 Task: Search one way flight ticket for 3 adults, 3 children in business from Nashville: Nashville International Airport (berry Field) to New Bern: Coastal Carolina Regional Airport (was Craven County Regional) on 8-4-2023. Choice of flights is Royal air maroc. Number of bags: 1 carry on bag and 3 checked bags. Price is upto 79000. Outbound departure time preference is 13:30.
Action: Mouse moved to (278, 384)
Screenshot: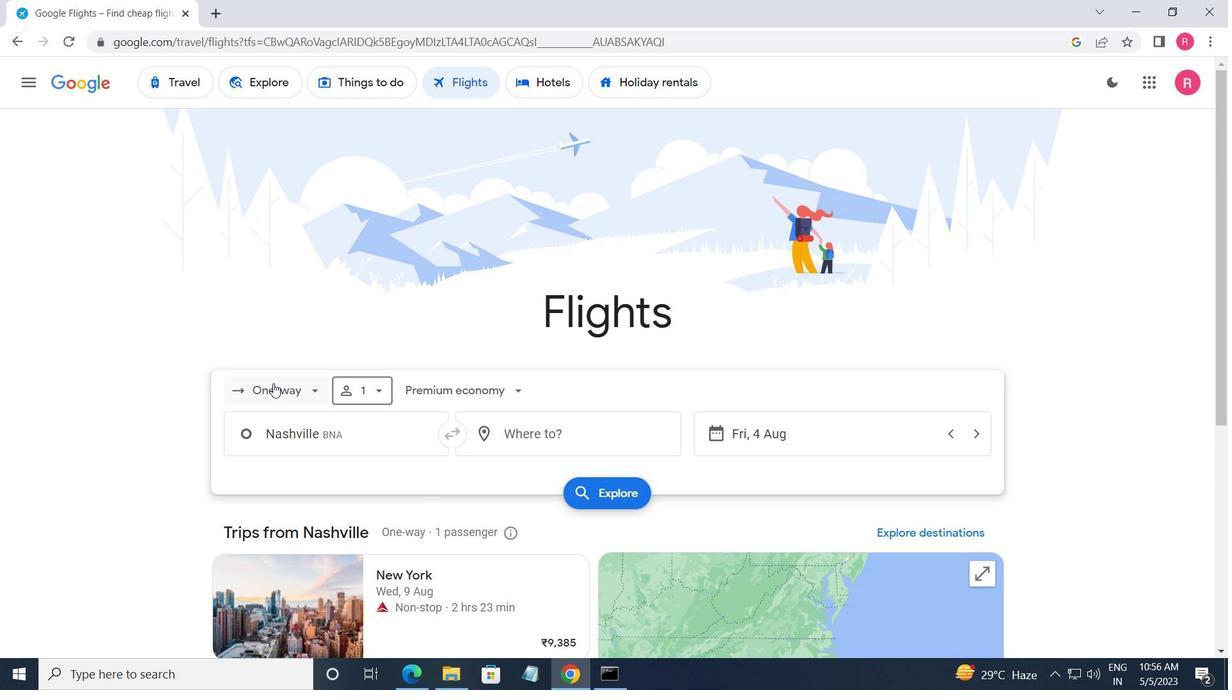 
Action: Mouse pressed left at (278, 384)
Screenshot: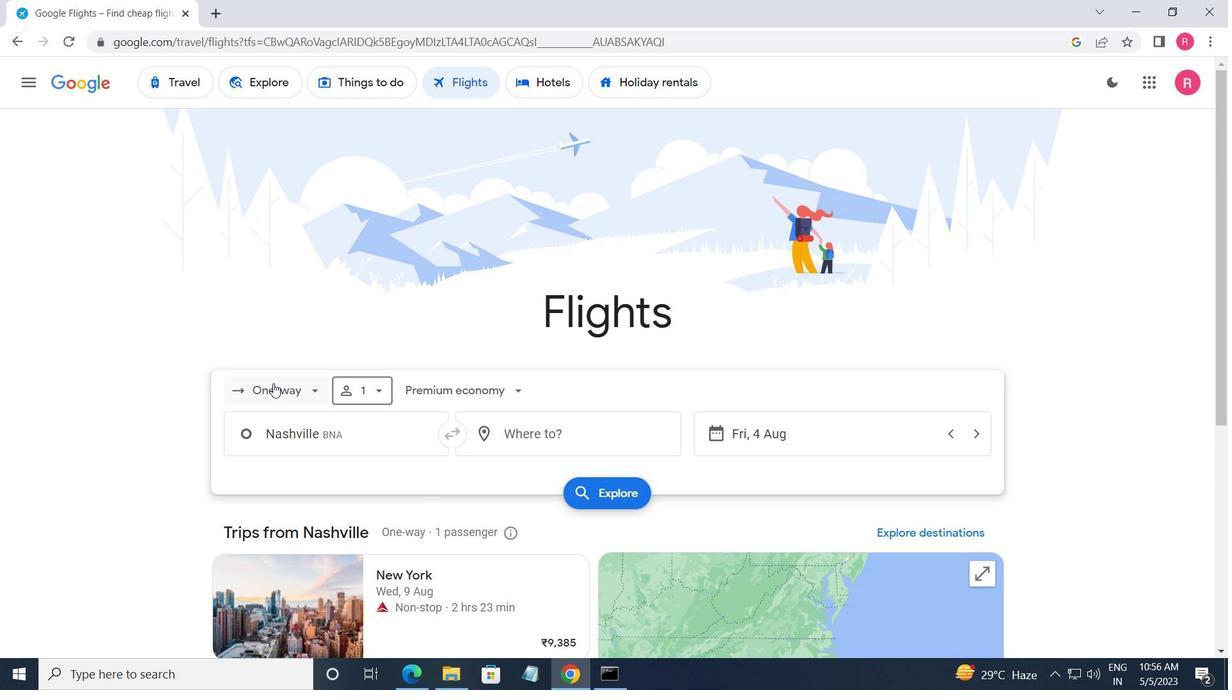
Action: Mouse moved to (328, 459)
Screenshot: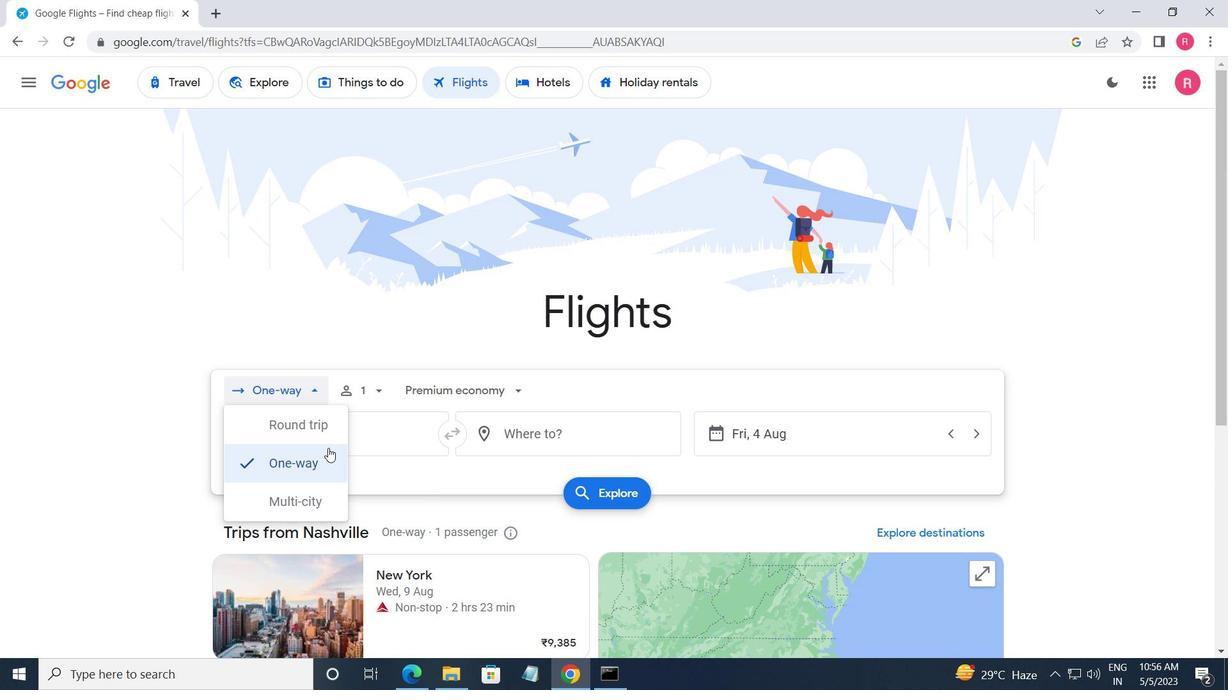 
Action: Mouse pressed left at (328, 459)
Screenshot: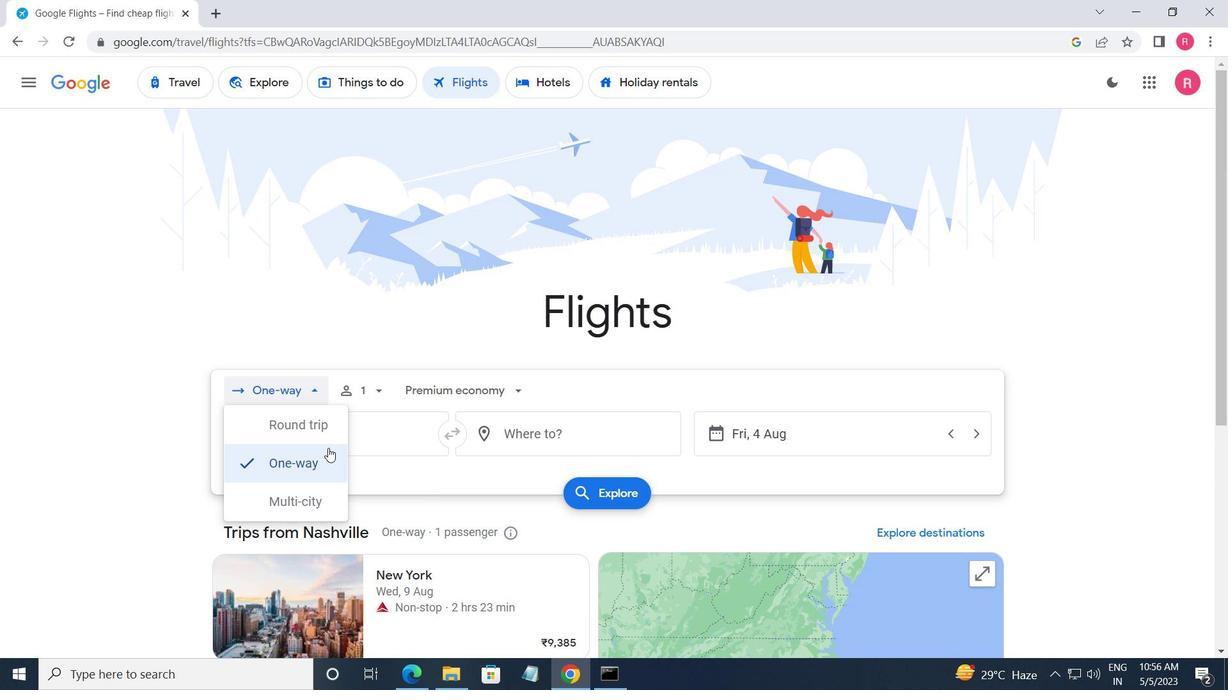 
Action: Mouse moved to (366, 401)
Screenshot: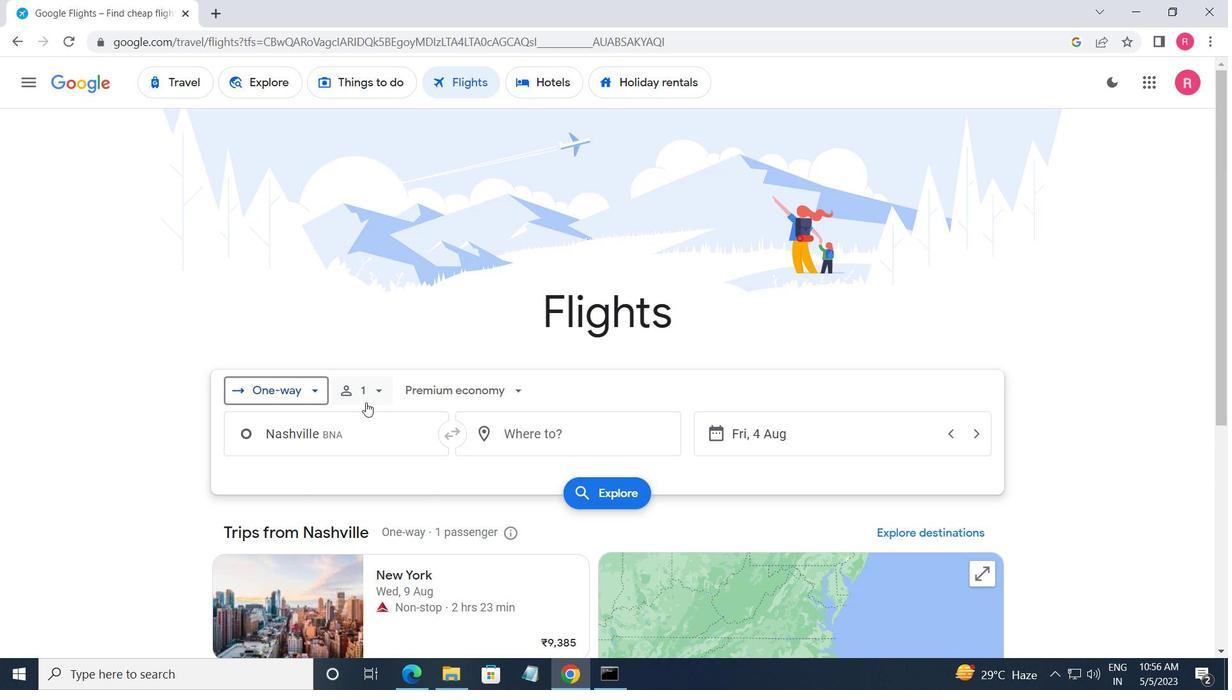 
Action: Mouse pressed left at (366, 401)
Screenshot: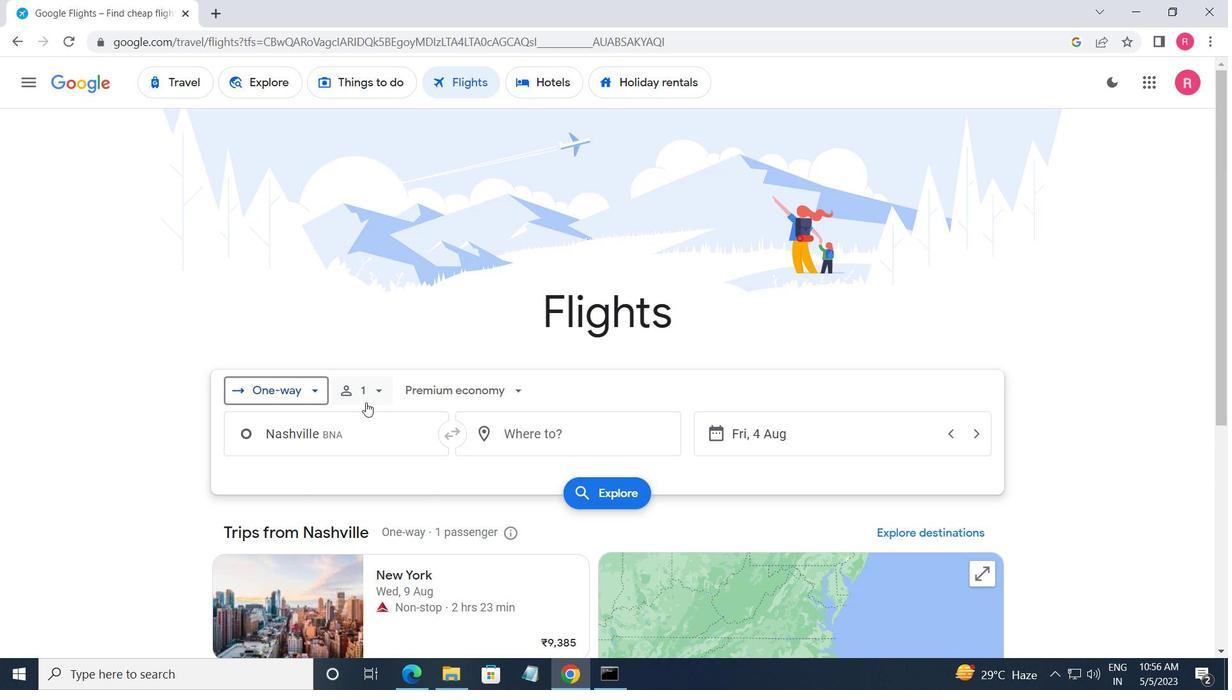 
Action: Mouse moved to (508, 435)
Screenshot: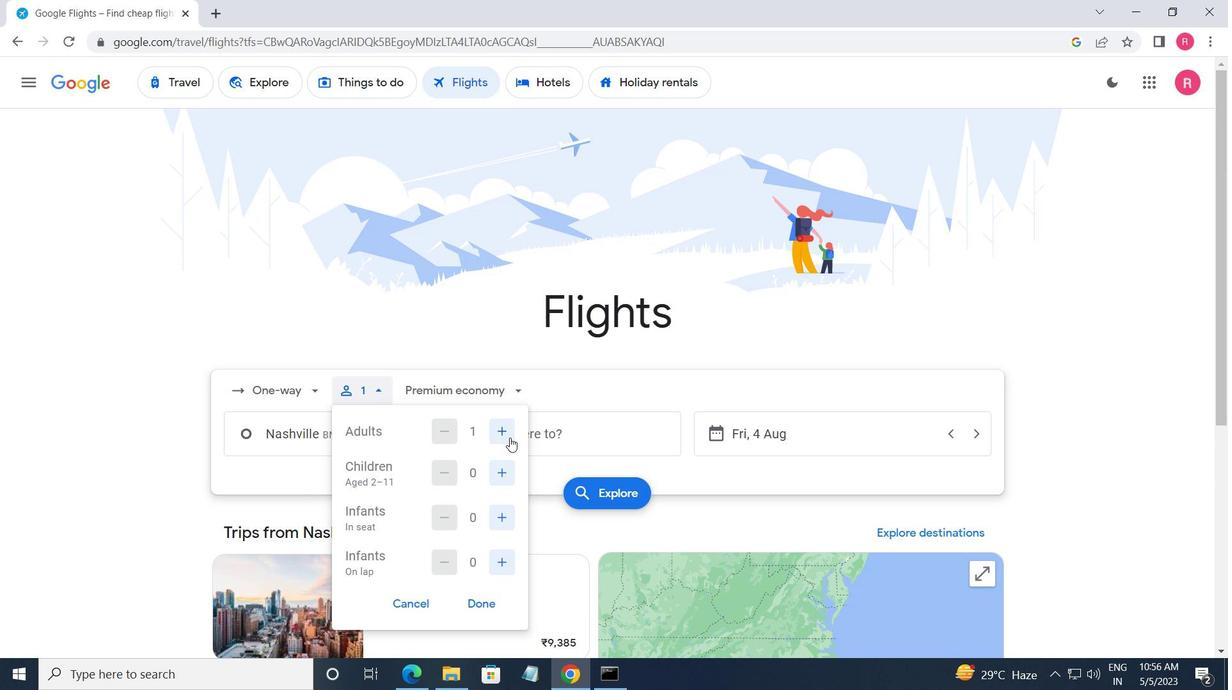 
Action: Mouse pressed left at (508, 435)
Screenshot: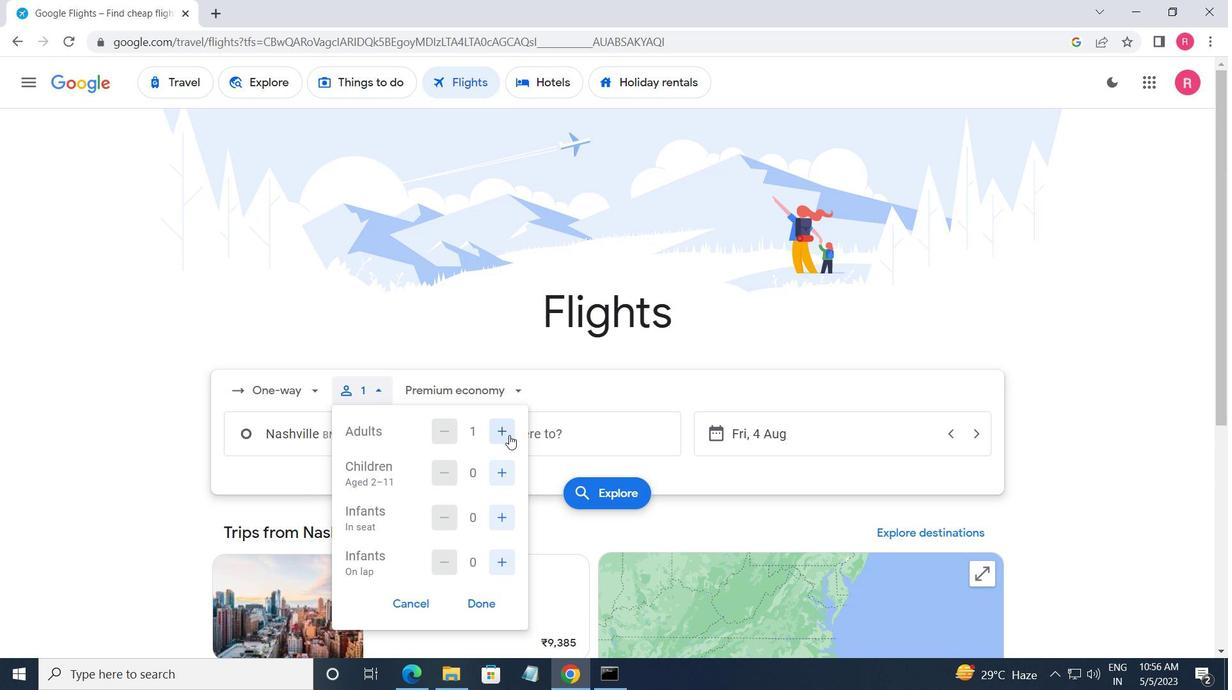 
Action: Mouse pressed left at (508, 435)
Screenshot: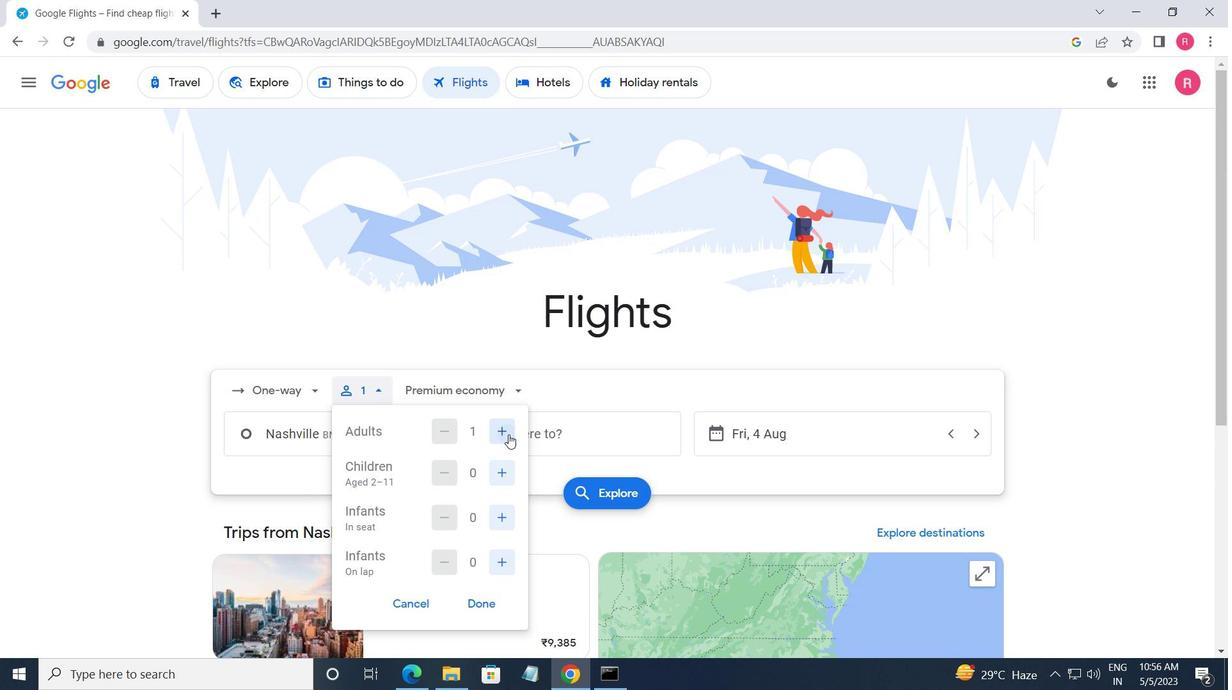 
Action: Mouse moved to (500, 465)
Screenshot: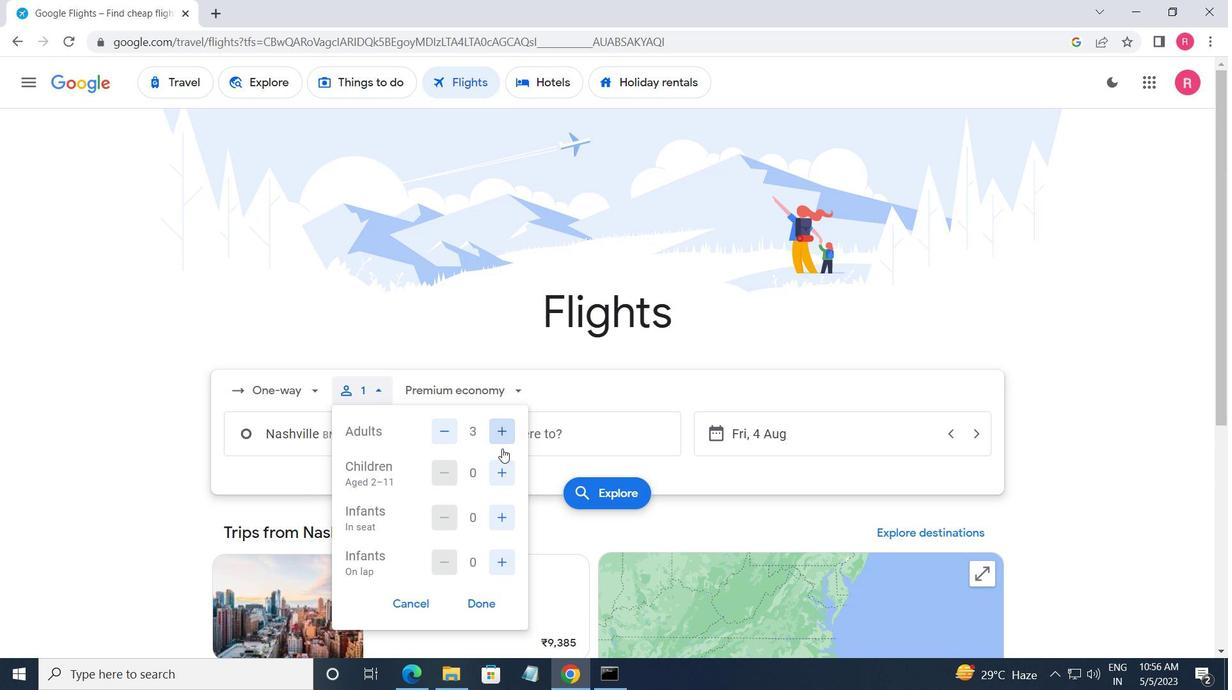 
Action: Mouse pressed left at (500, 465)
Screenshot: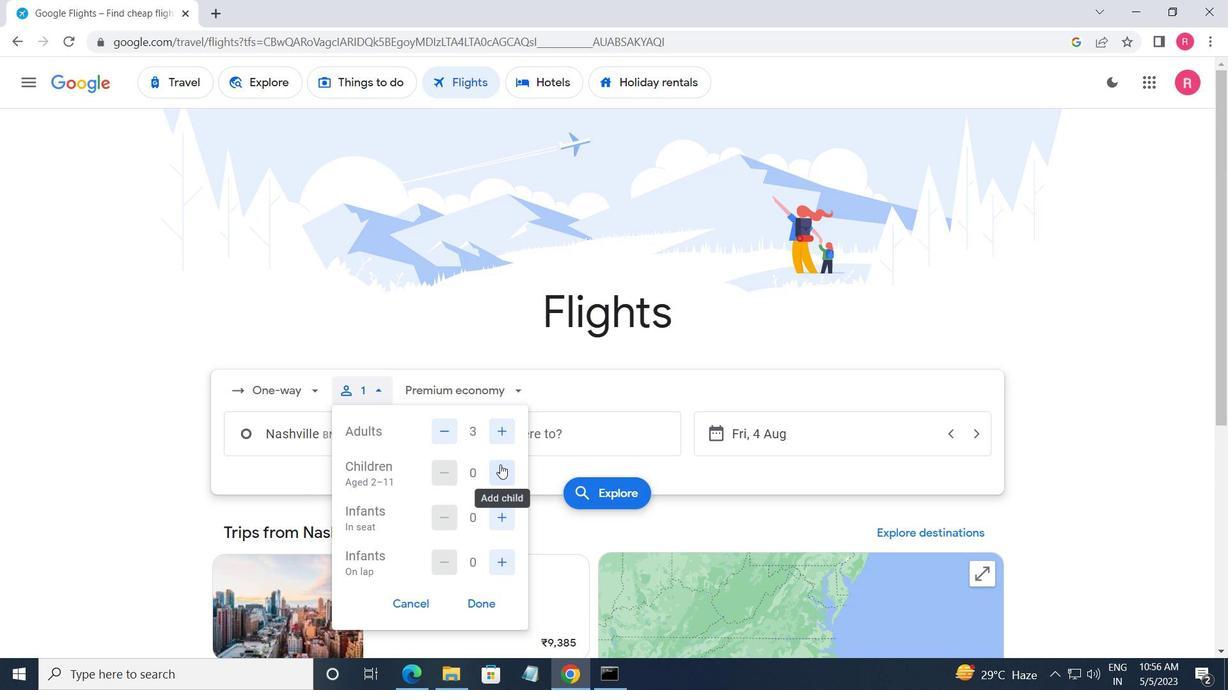 
Action: Mouse pressed left at (500, 465)
Screenshot: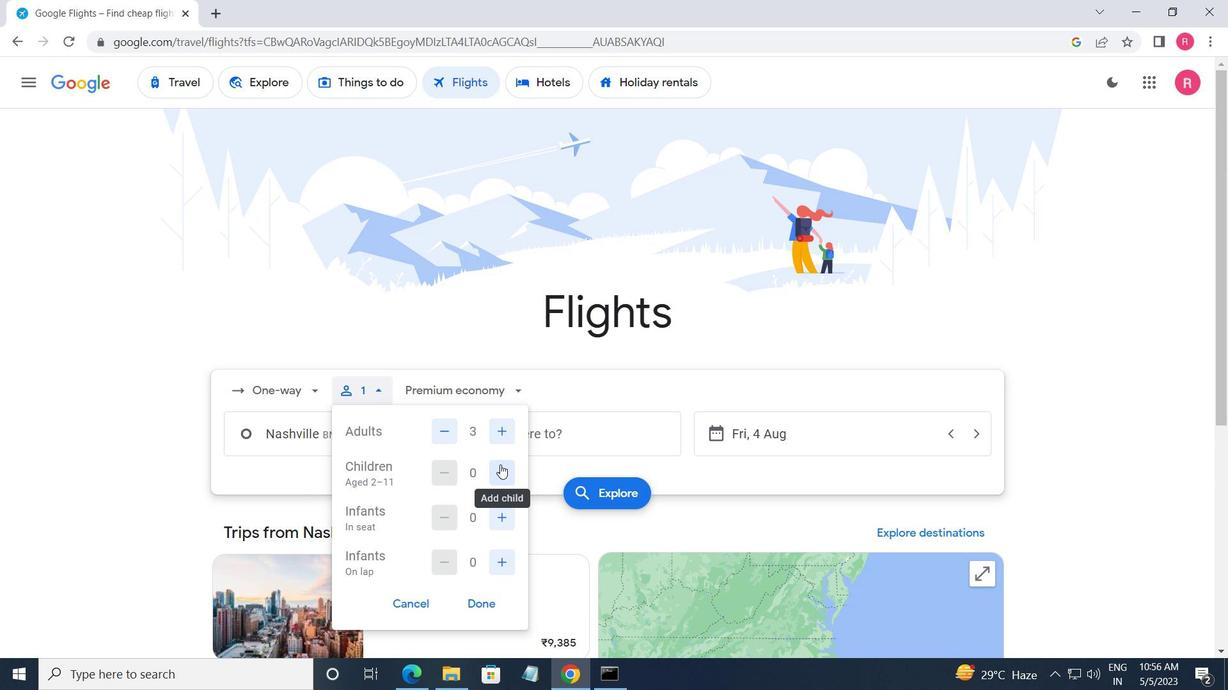 
Action: Mouse pressed left at (500, 465)
Screenshot: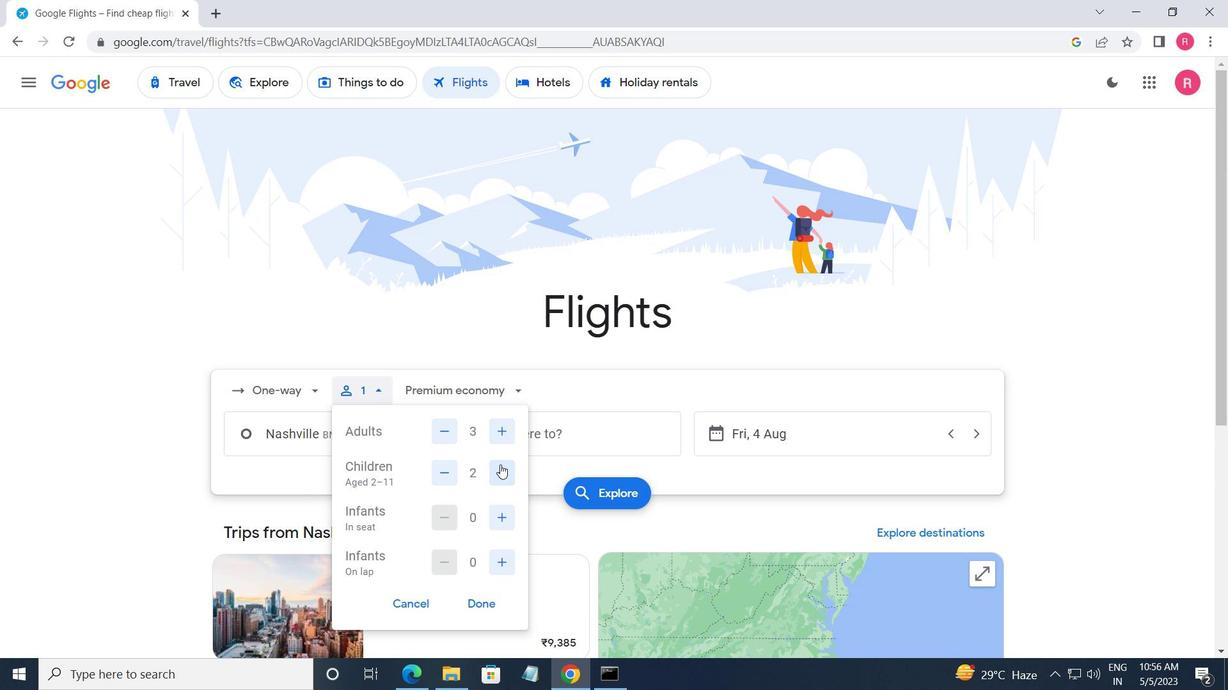 
Action: Mouse moved to (471, 388)
Screenshot: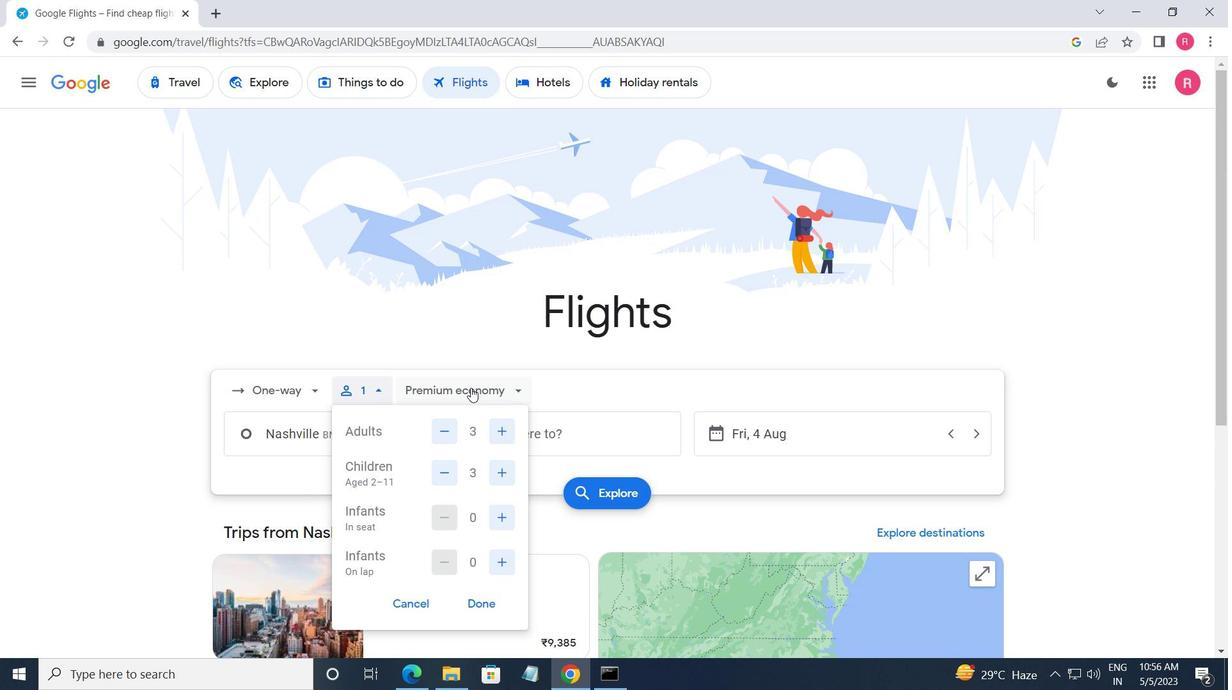 
Action: Mouse pressed left at (471, 388)
Screenshot: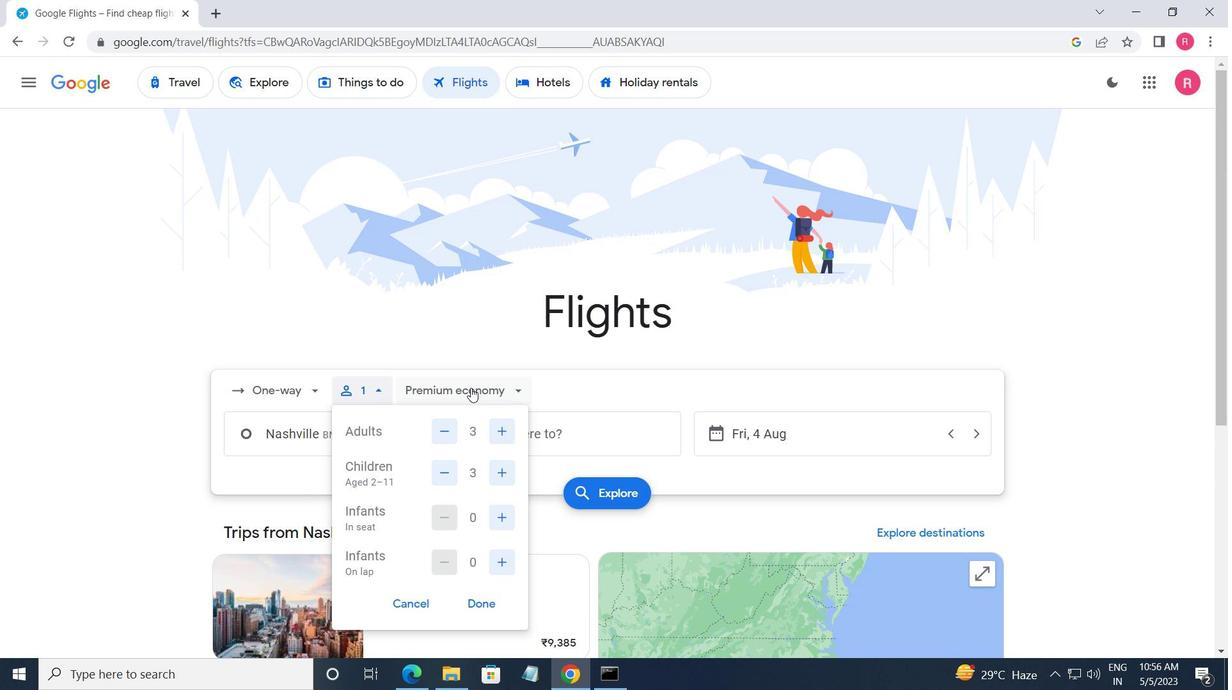 
Action: Mouse moved to (500, 505)
Screenshot: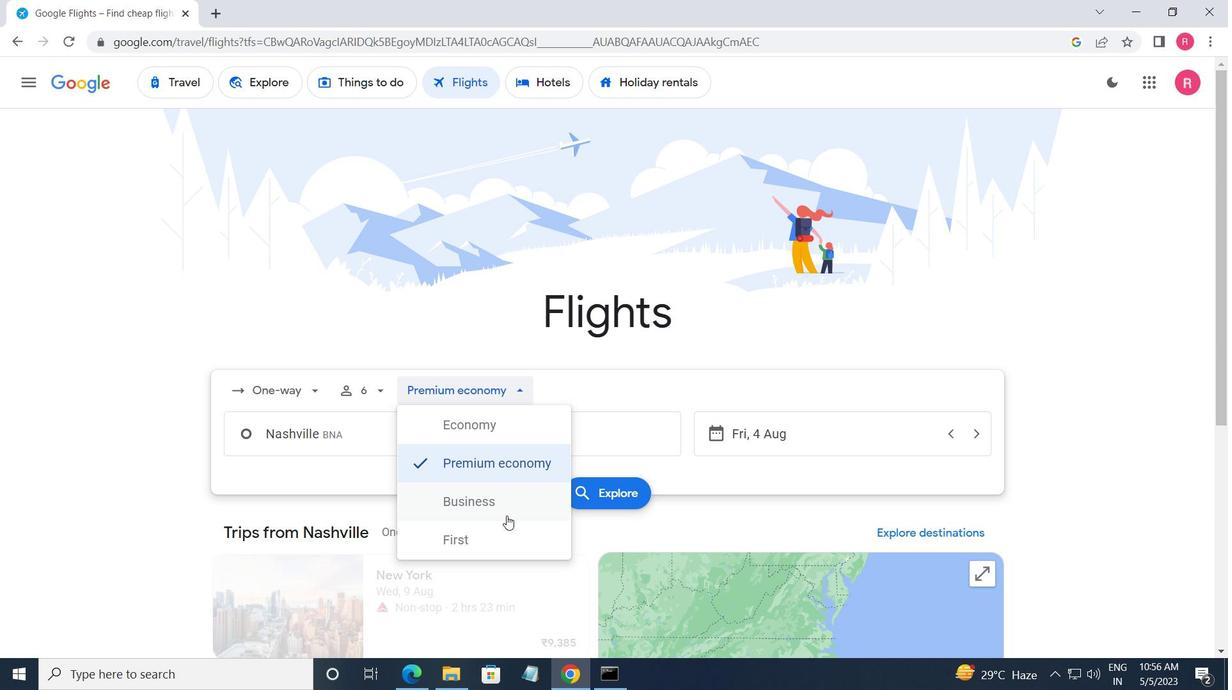 
Action: Mouse pressed left at (500, 505)
Screenshot: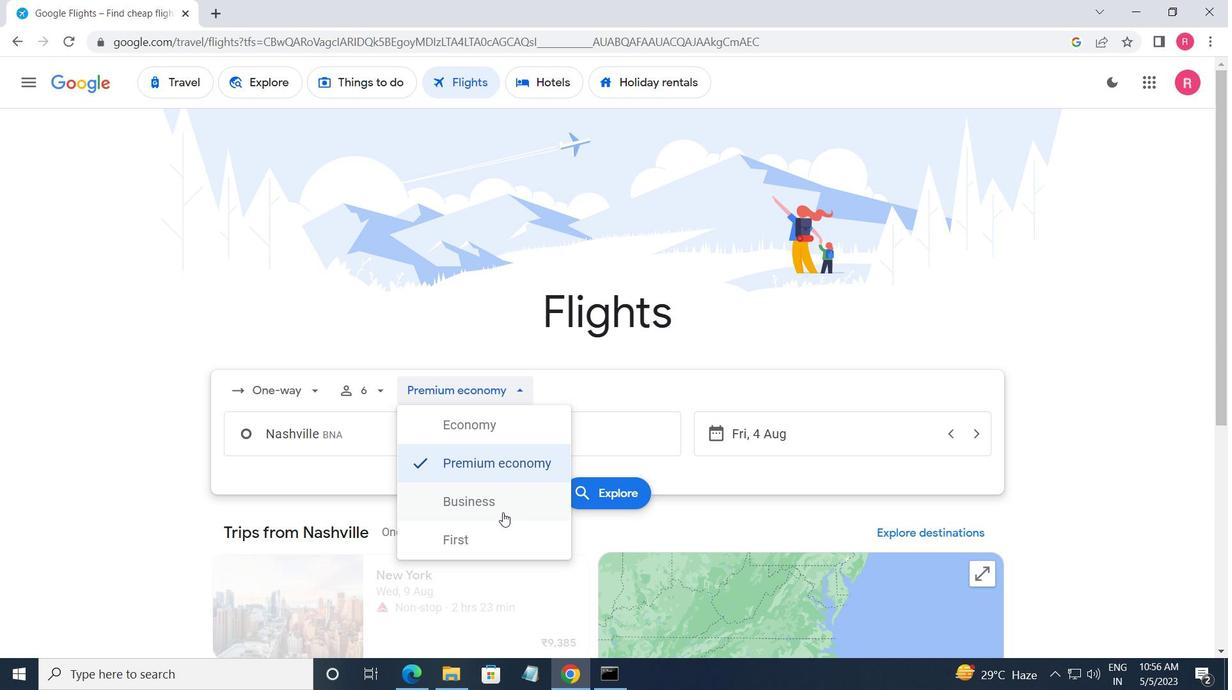 
Action: Mouse moved to (368, 427)
Screenshot: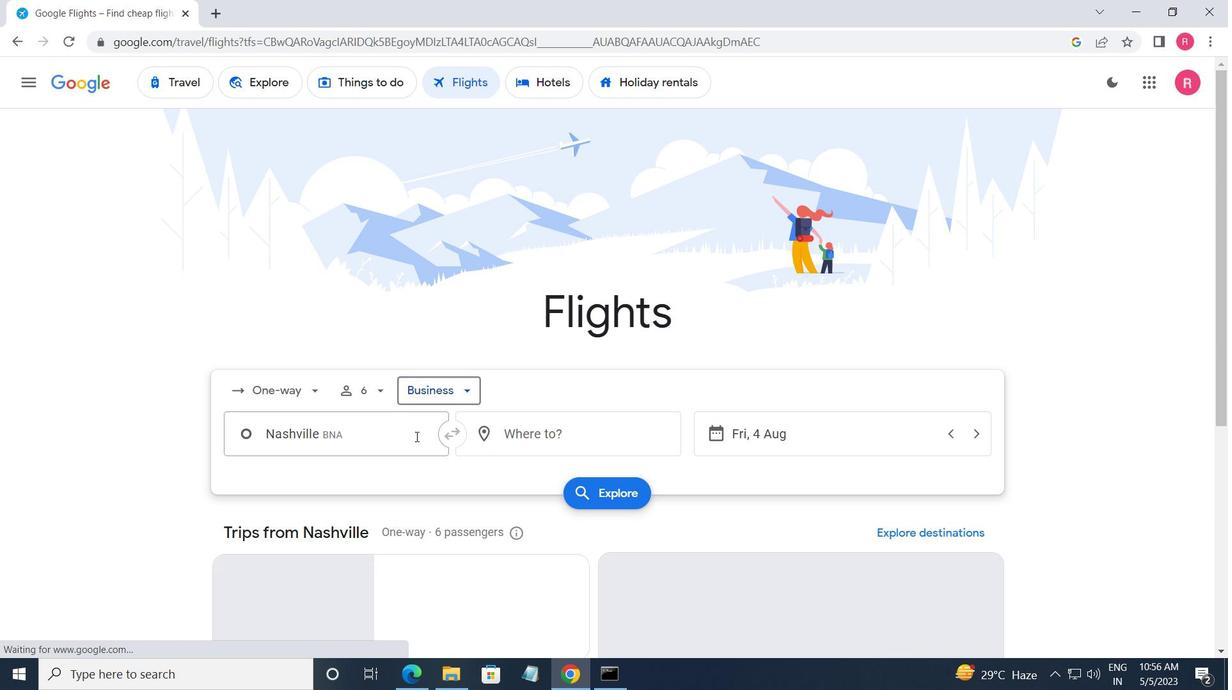 
Action: Mouse pressed left at (368, 427)
Screenshot: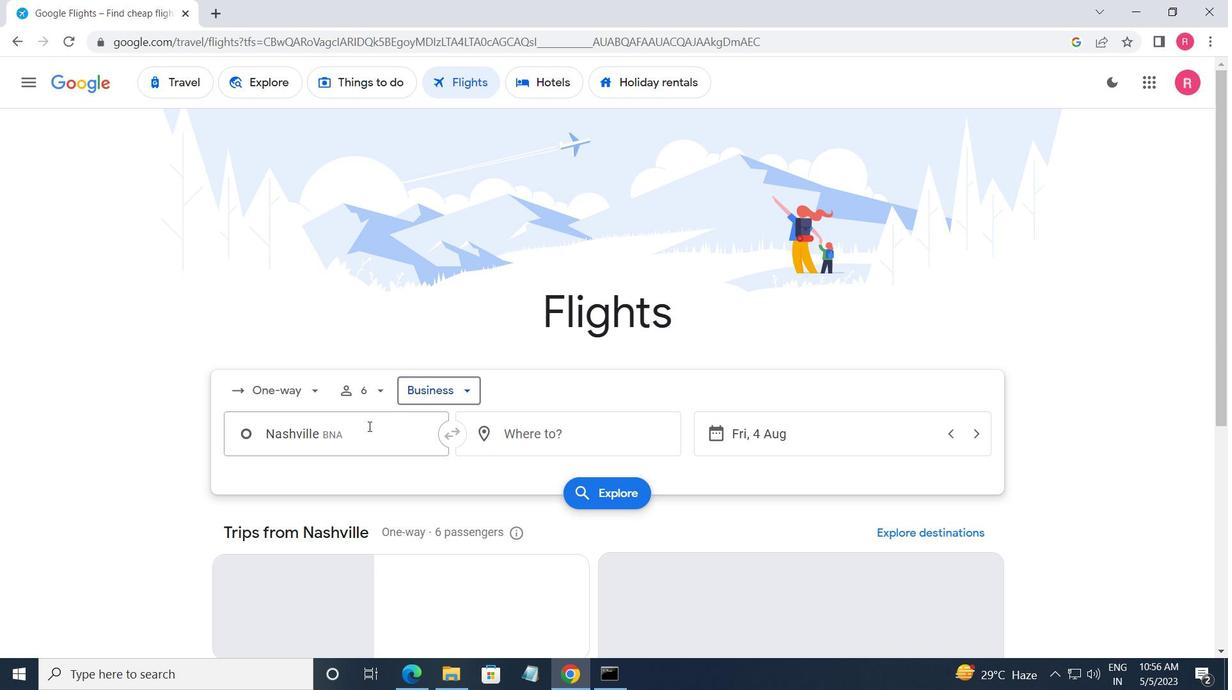 
Action: Mouse moved to (422, 525)
Screenshot: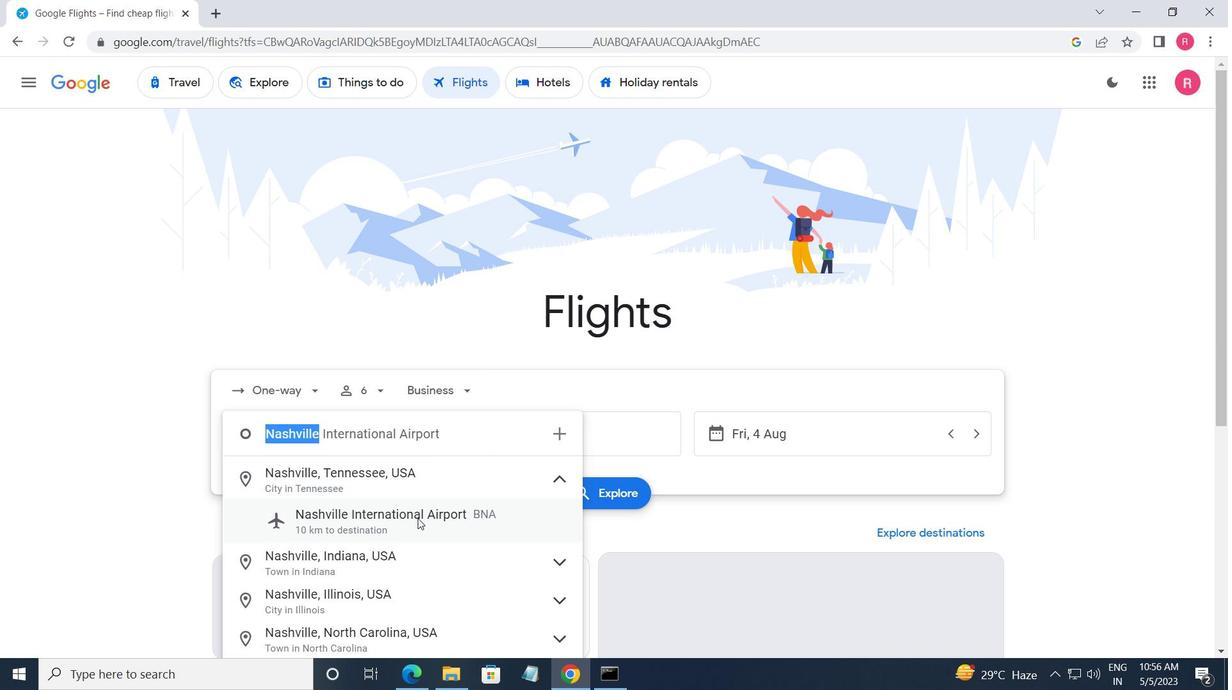 
Action: Mouse pressed left at (422, 525)
Screenshot: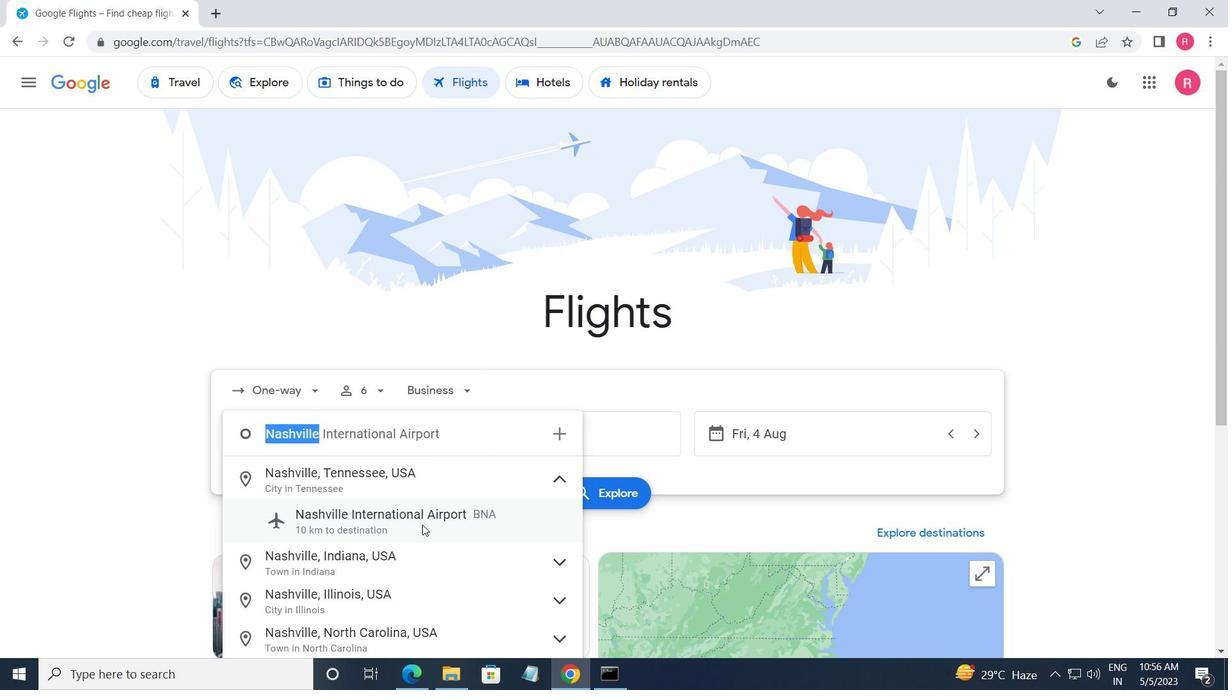 
Action: Mouse moved to (566, 448)
Screenshot: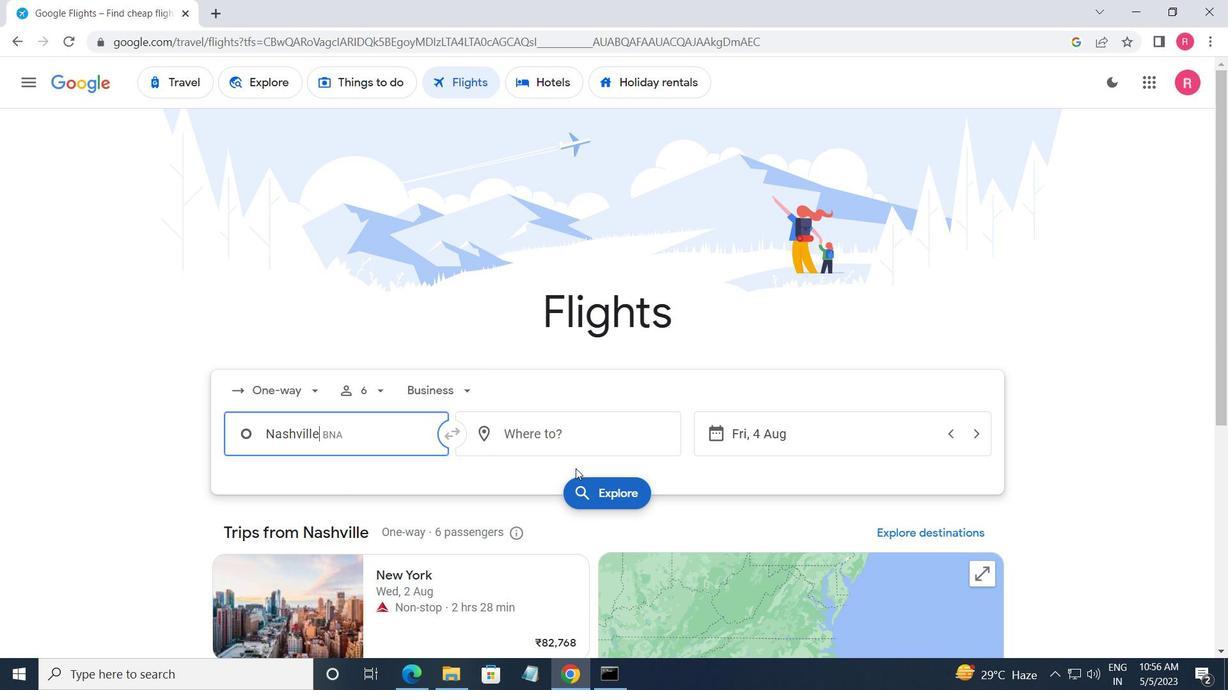 
Action: Mouse pressed left at (566, 448)
Screenshot: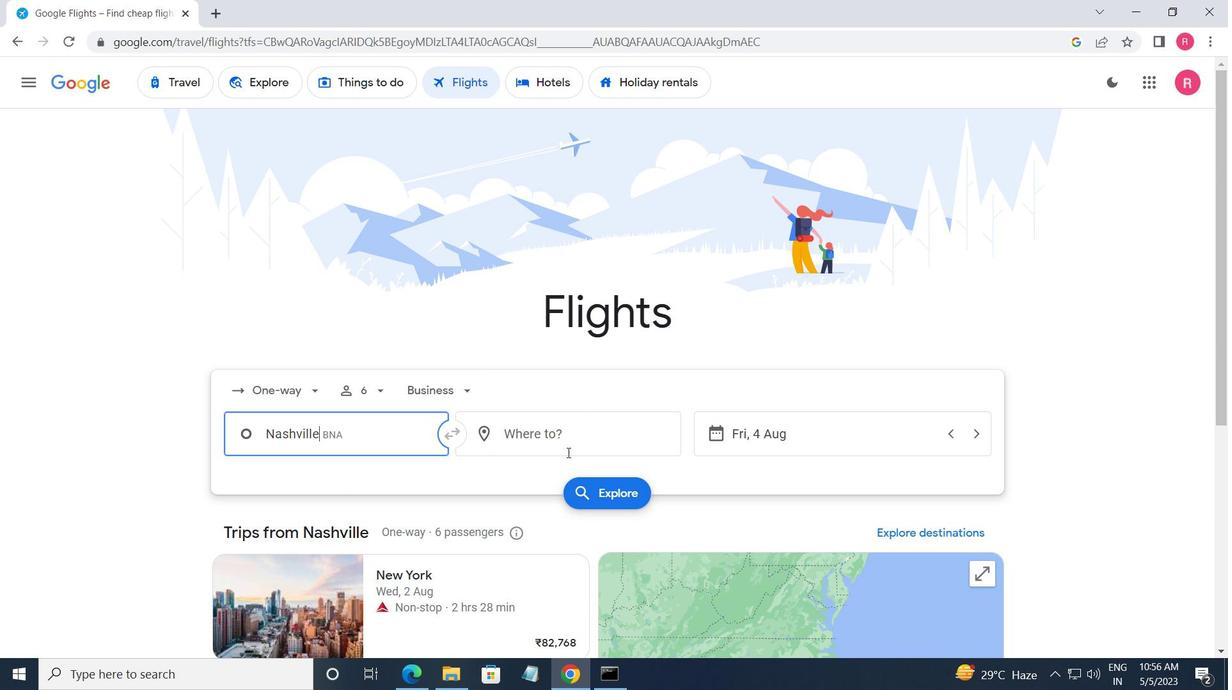 
Action: Mouse moved to (566, 594)
Screenshot: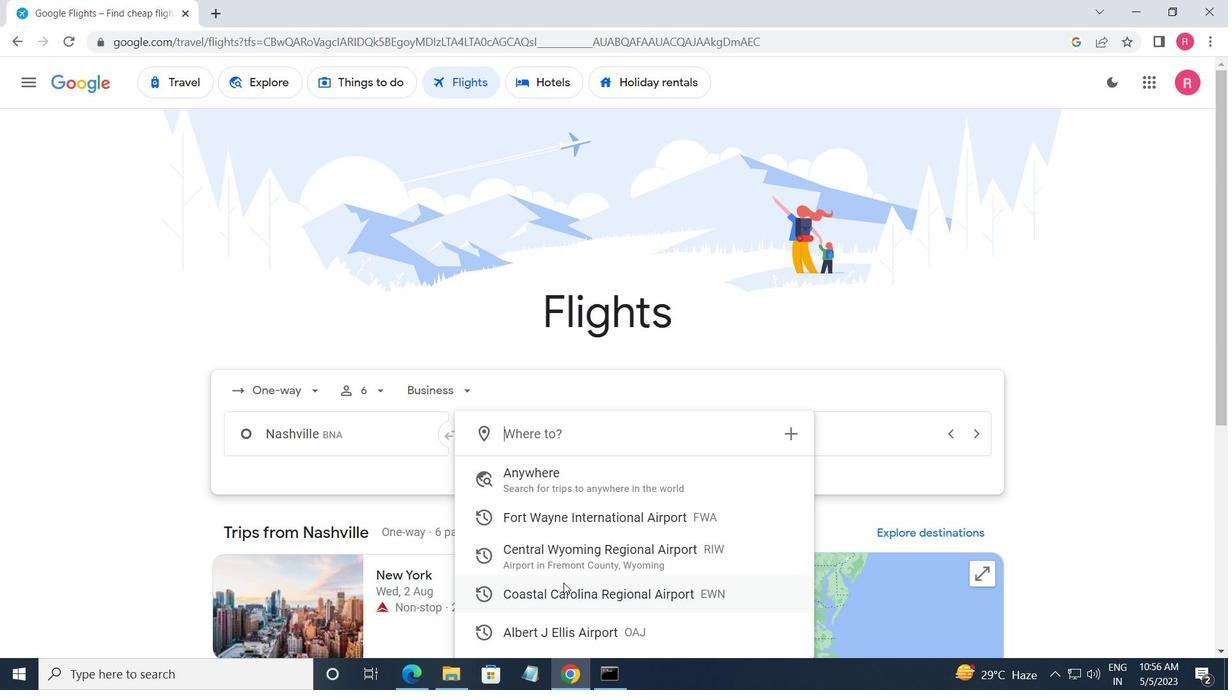 
Action: Mouse pressed left at (566, 594)
Screenshot: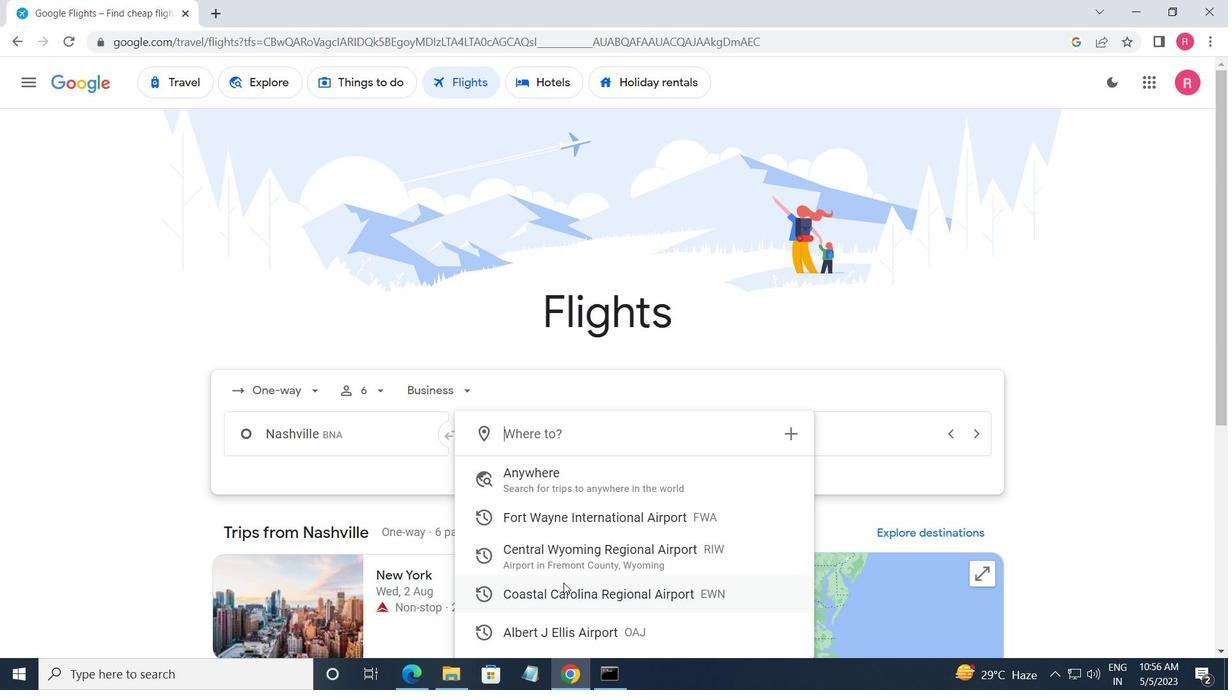 
Action: Mouse moved to (825, 438)
Screenshot: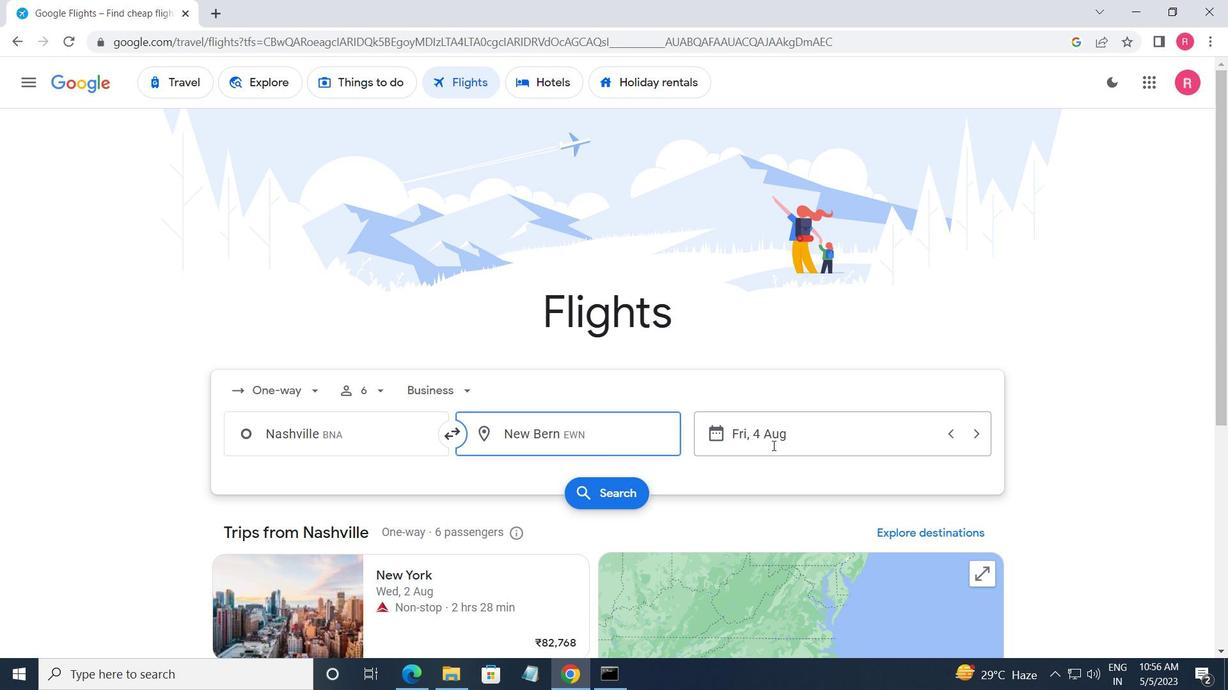 
Action: Mouse pressed left at (825, 438)
Screenshot: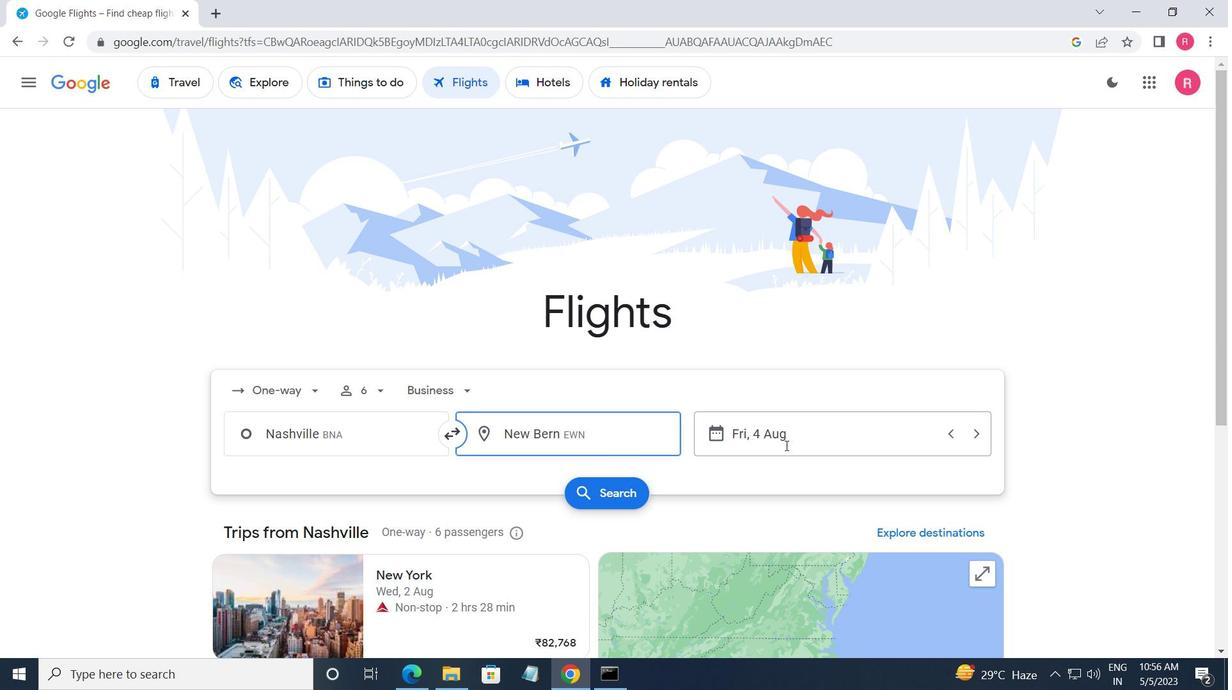 
Action: Mouse moved to (625, 381)
Screenshot: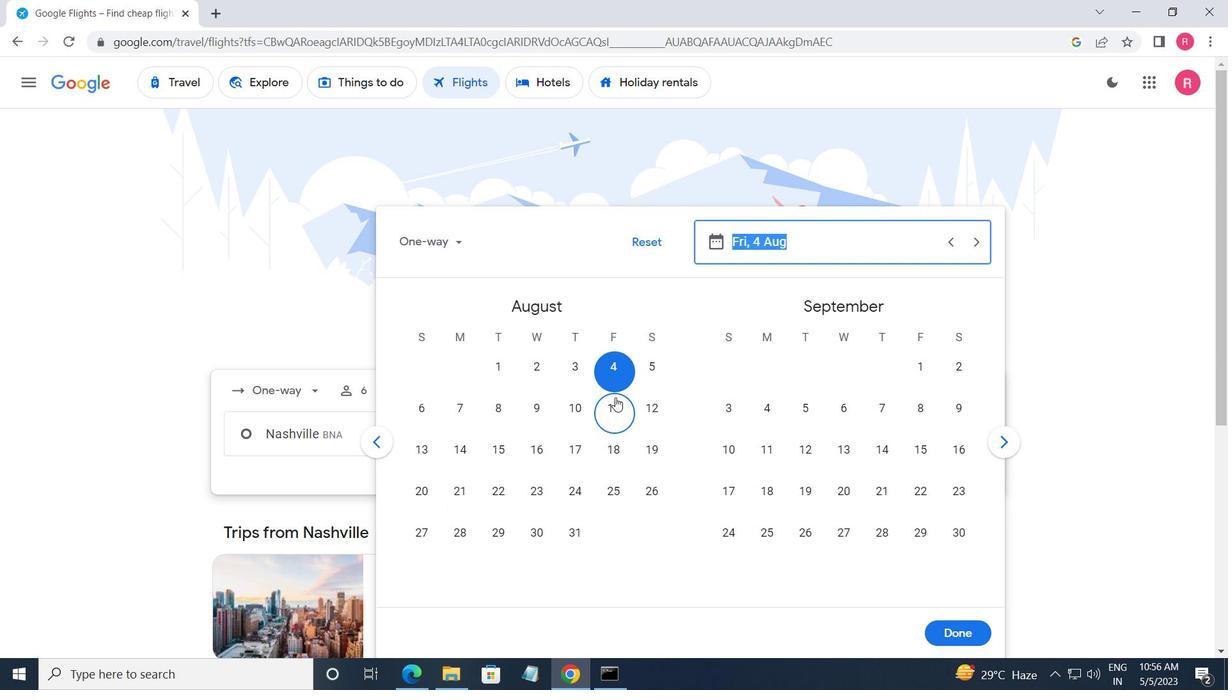 
Action: Mouse pressed left at (625, 381)
Screenshot: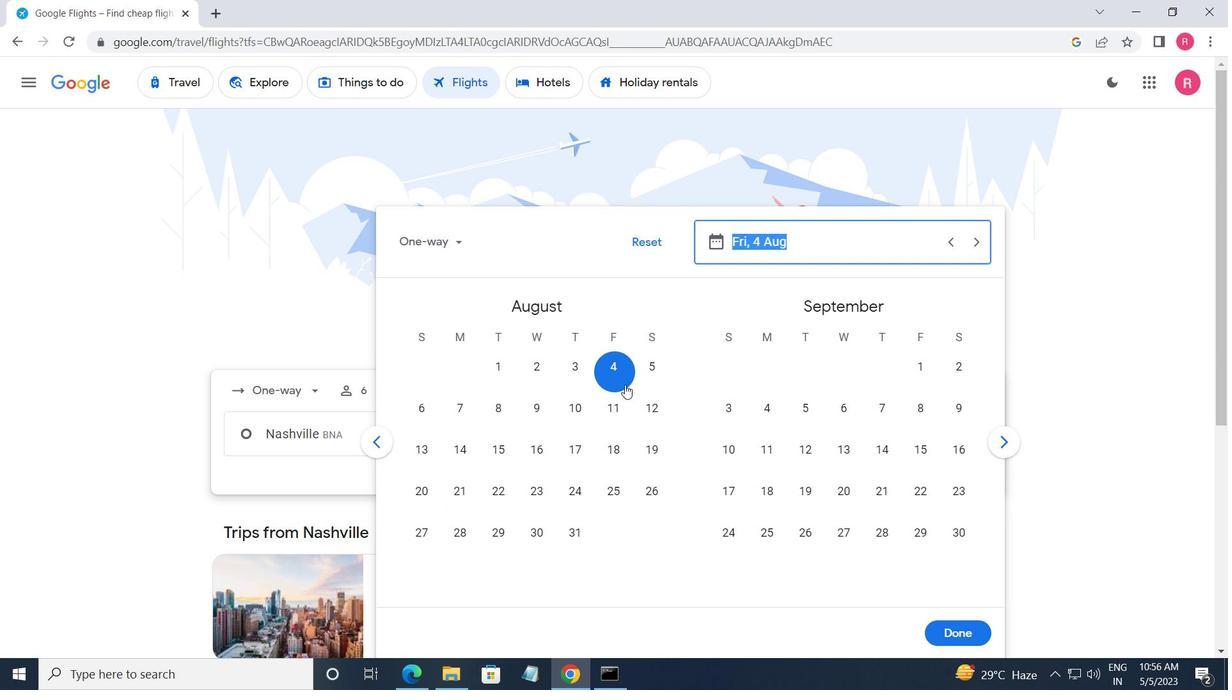 
Action: Mouse moved to (953, 641)
Screenshot: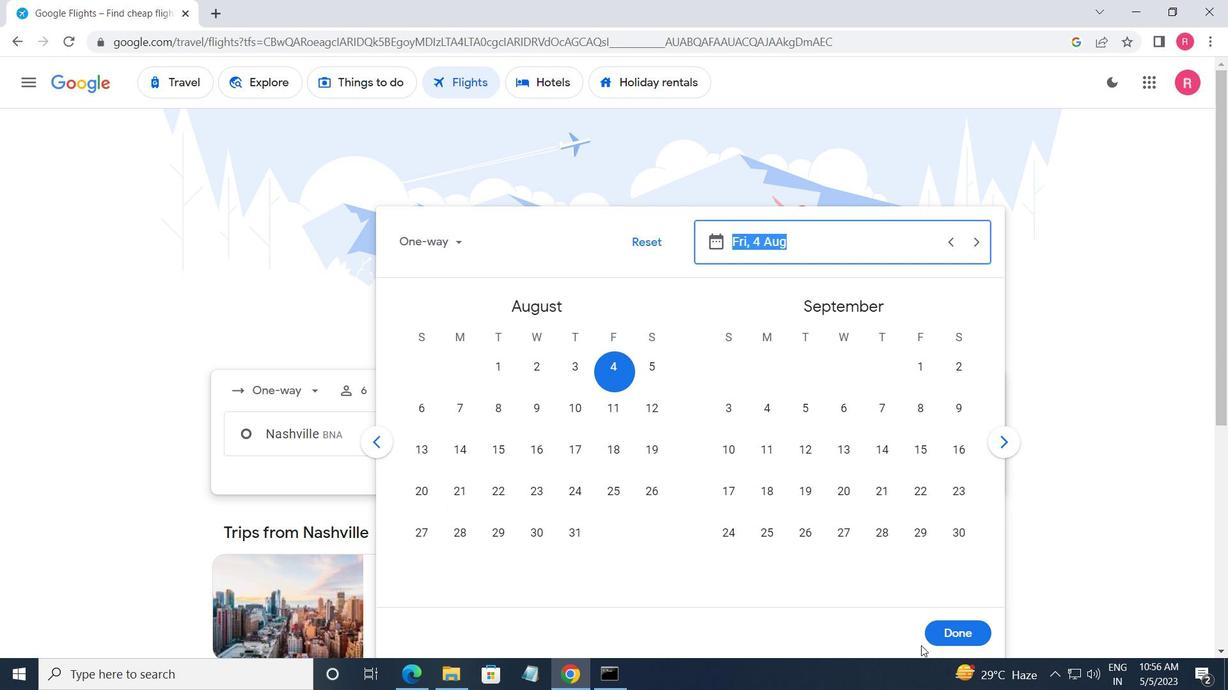 
Action: Mouse pressed left at (953, 641)
Screenshot: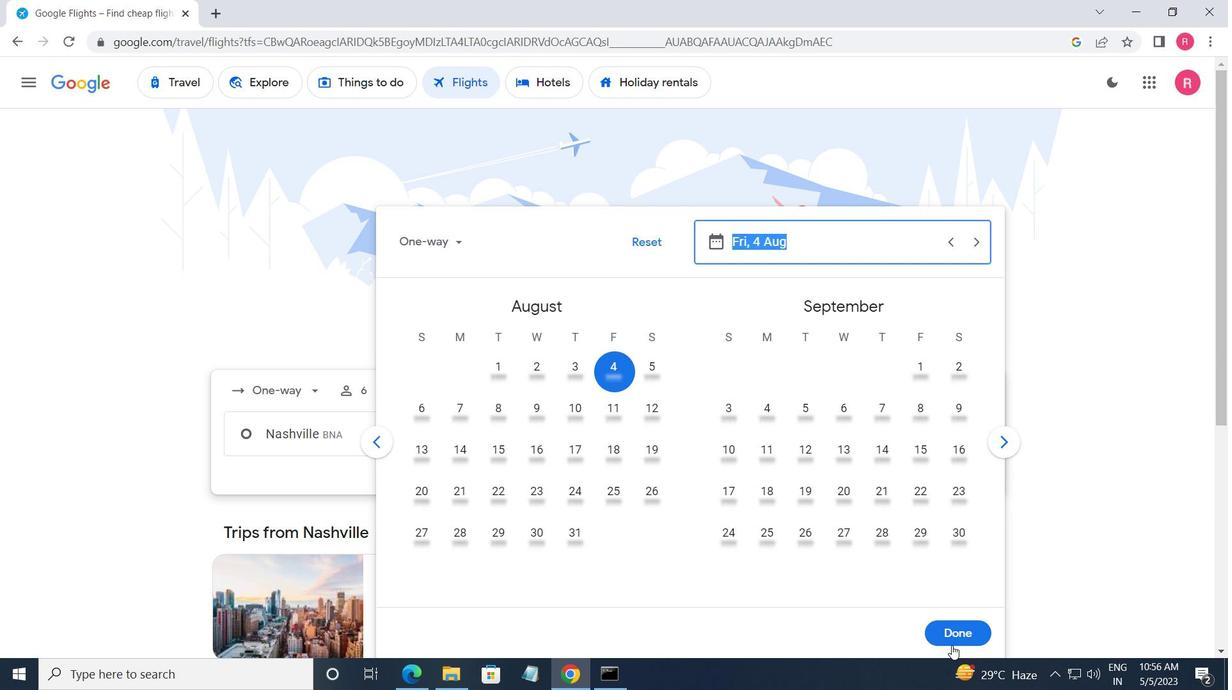 
Action: Mouse moved to (600, 498)
Screenshot: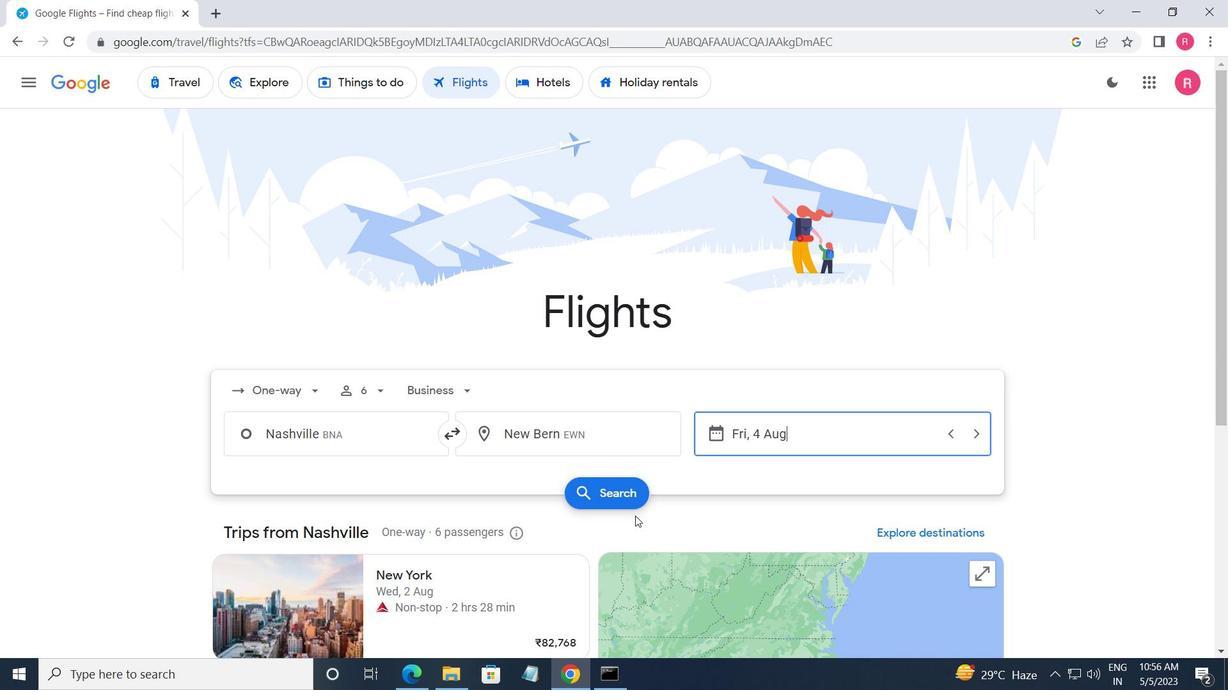 
Action: Mouse pressed left at (600, 498)
Screenshot: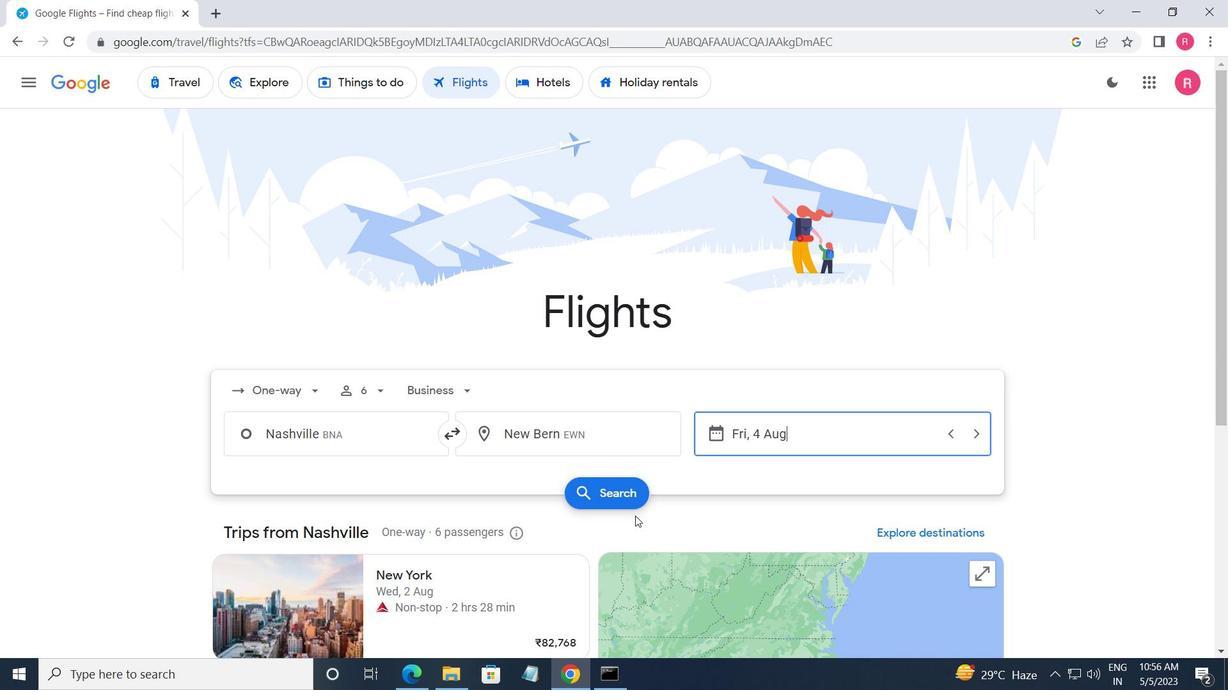 
Action: Mouse moved to (241, 231)
Screenshot: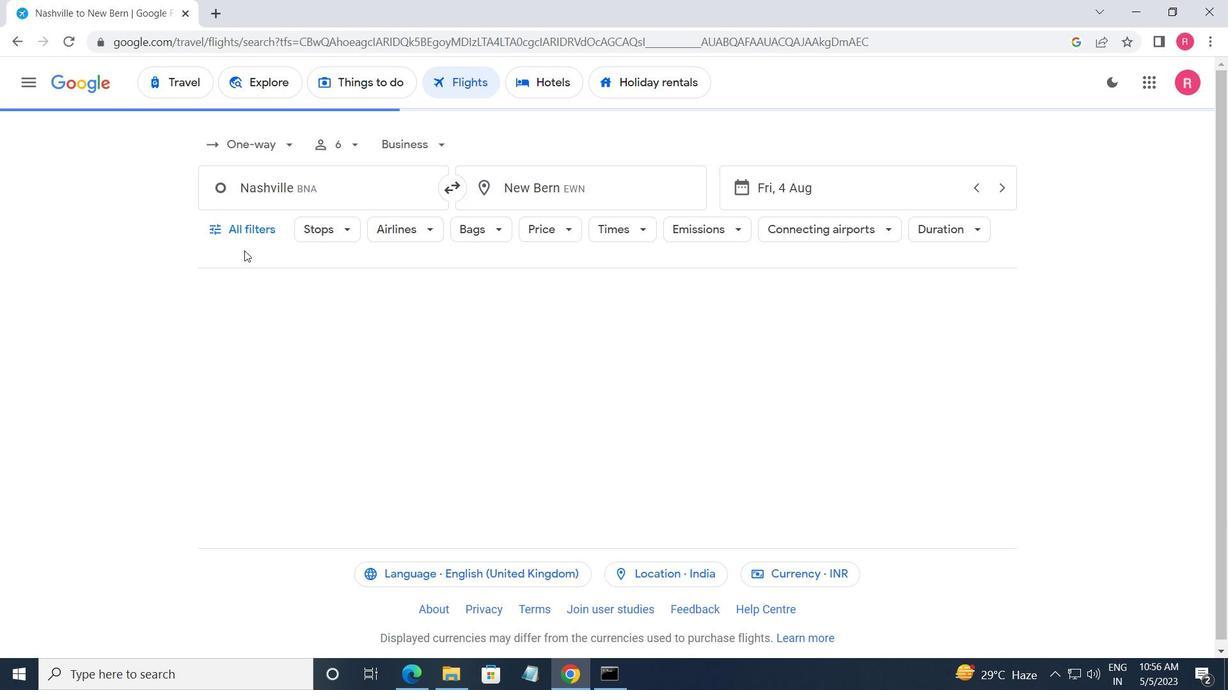 
Action: Mouse pressed left at (241, 231)
Screenshot: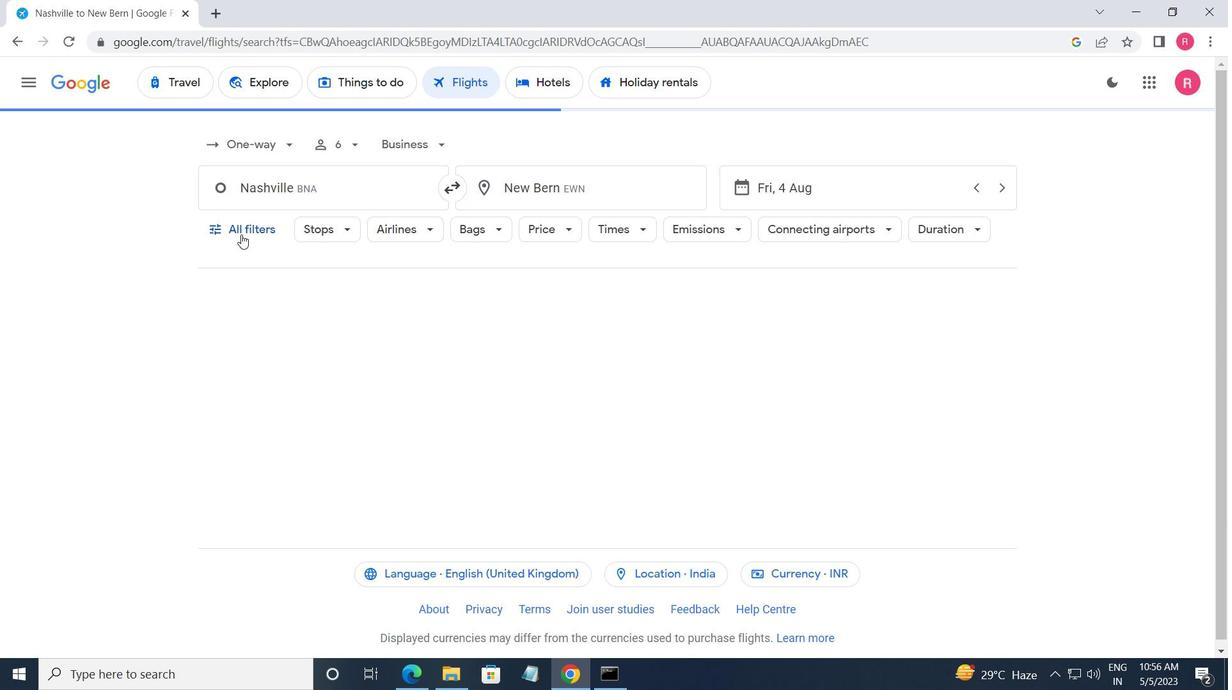 
Action: Mouse moved to (346, 422)
Screenshot: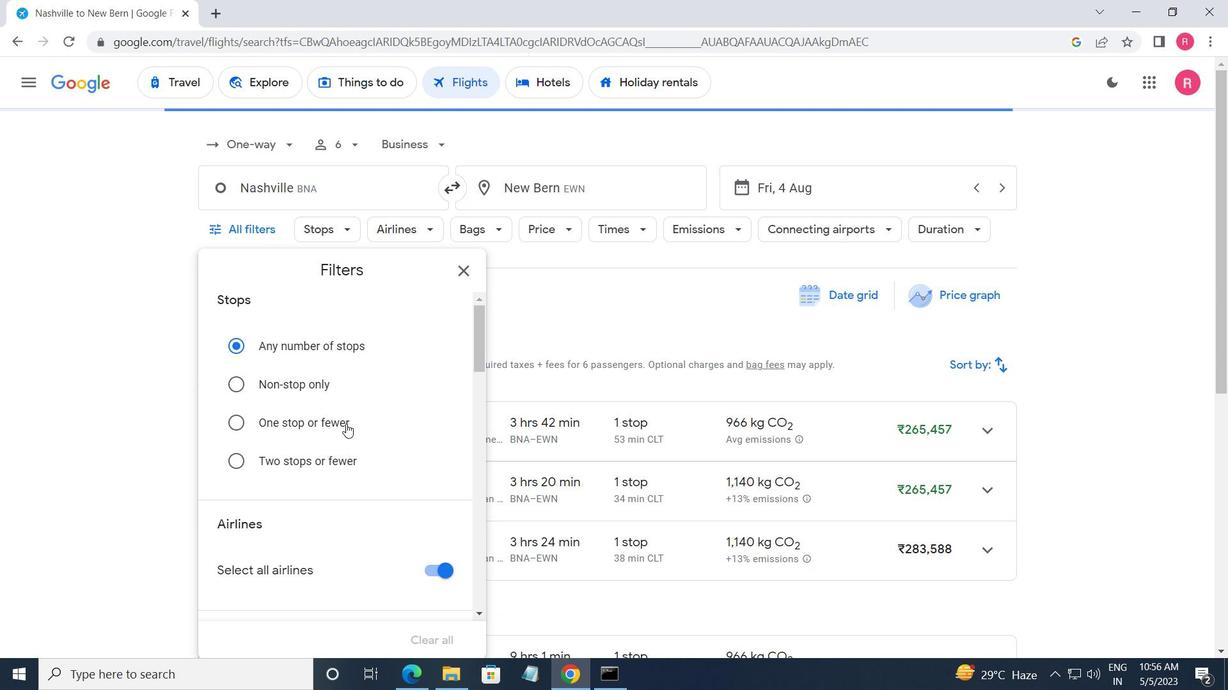 
Action: Mouse scrolled (346, 421) with delta (0, 0)
Screenshot: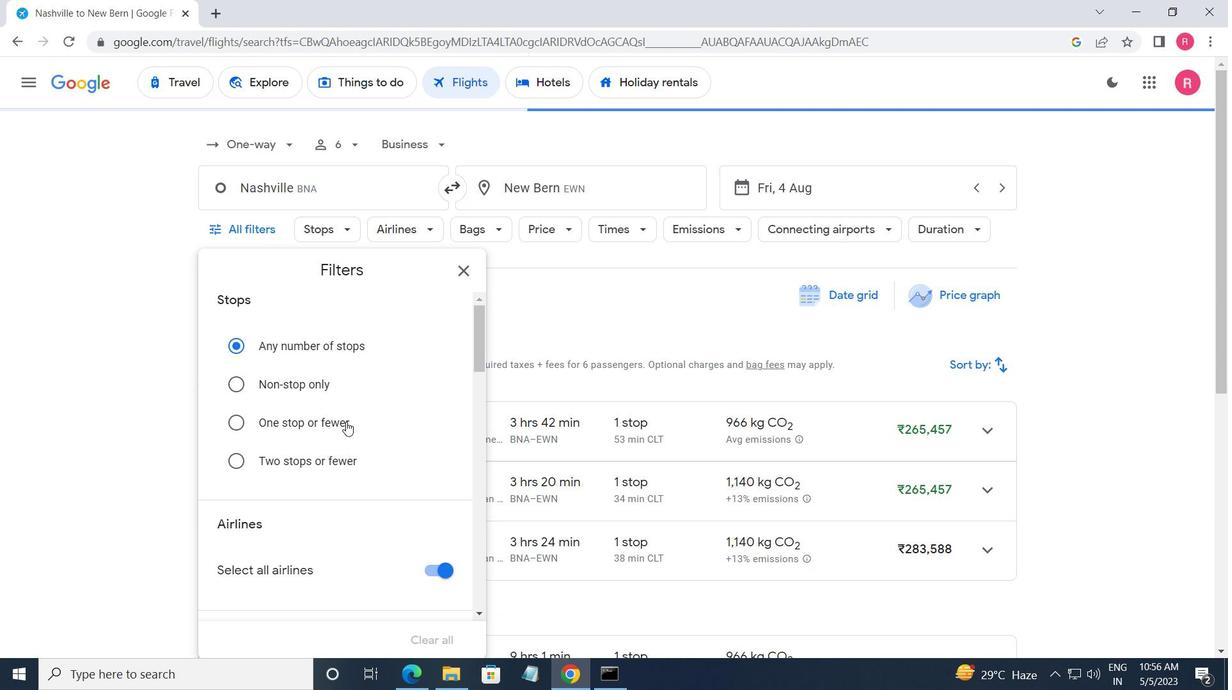 
Action: Mouse scrolled (346, 421) with delta (0, 0)
Screenshot: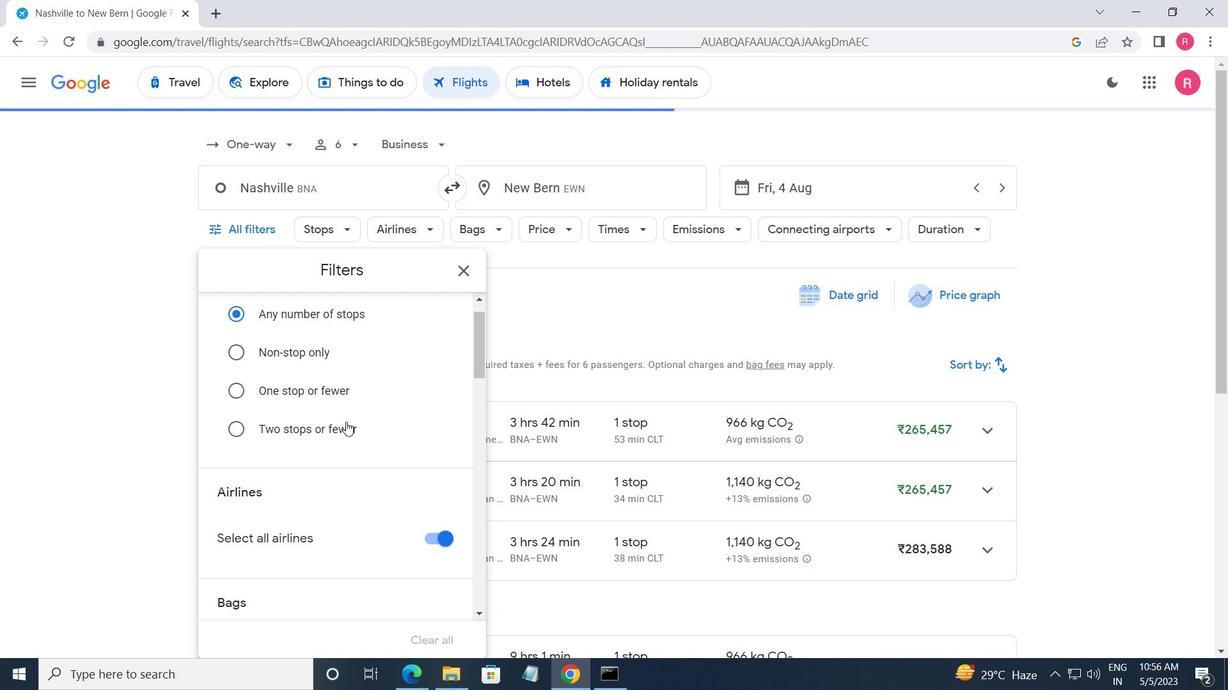 
Action: Mouse moved to (346, 422)
Screenshot: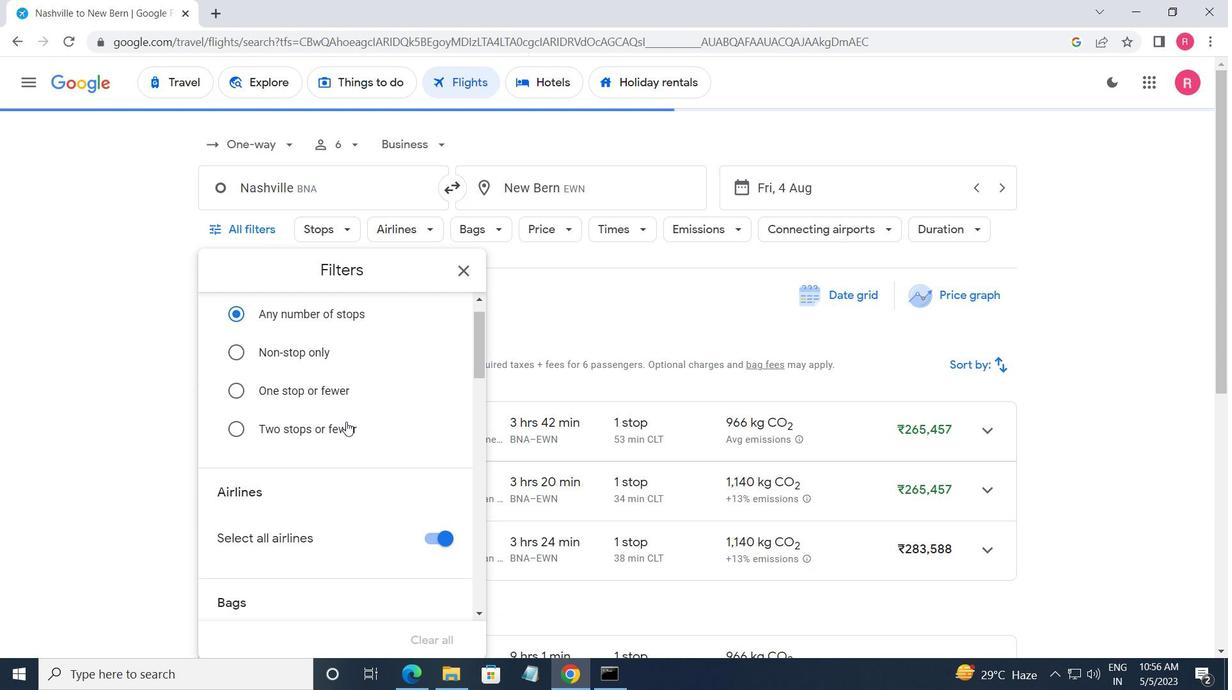 
Action: Mouse scrolled (346, 421) with delta (0, 0)
Screenshot: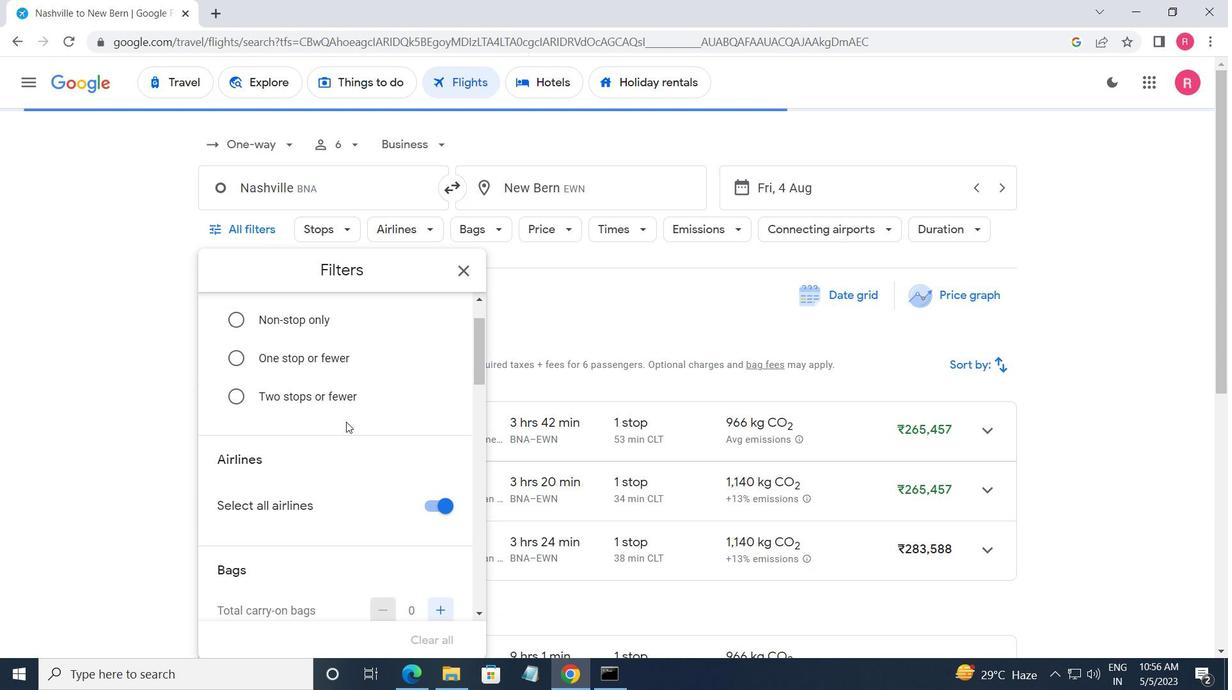 
Action: Mouse scrolled (346, 421) with delta (0, 0)
Screenshot: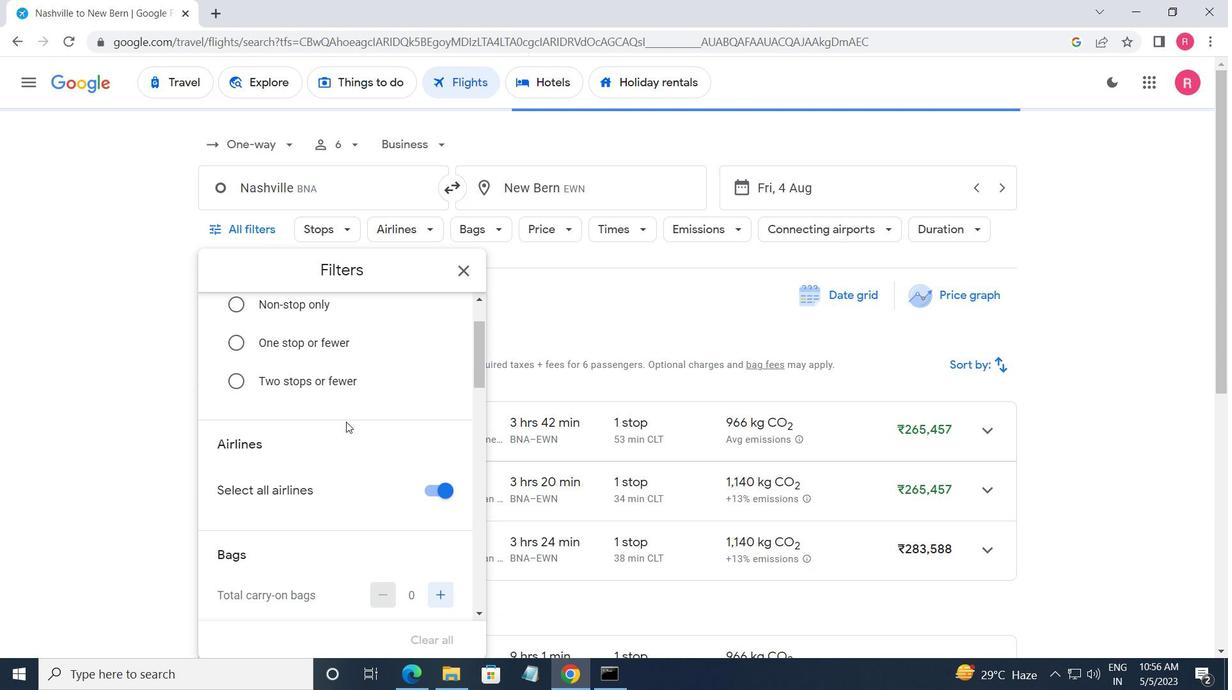 
Action: Mouse scrolled (346, 421) with delta (0, 0)
Screenshot: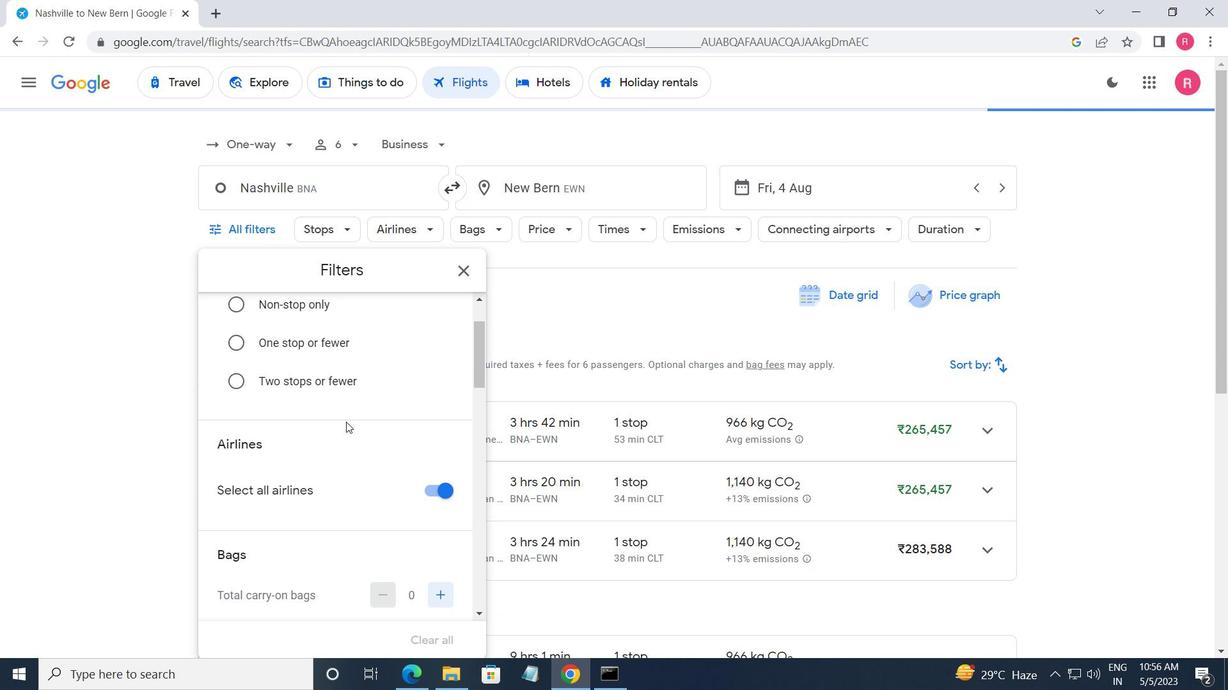
Action: Mouse scrolled (346, 421) with delta (0, 0)
Screenshot: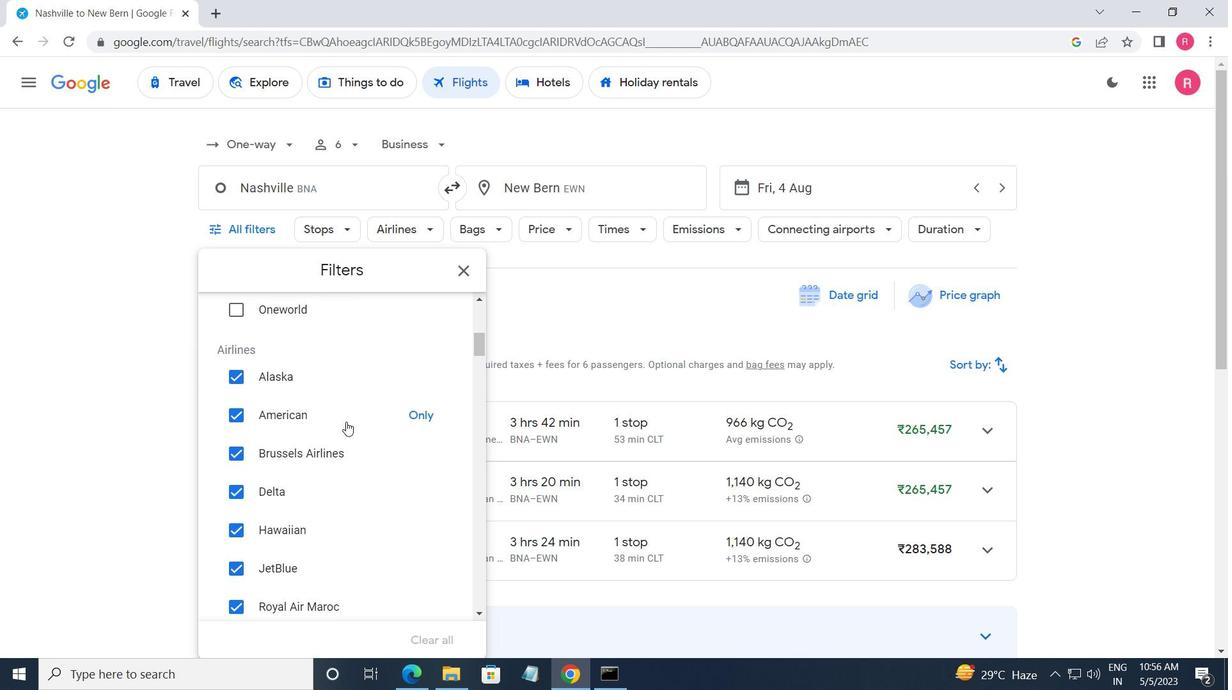 
Action: Mouse moved to (410, 529)
Screenshot: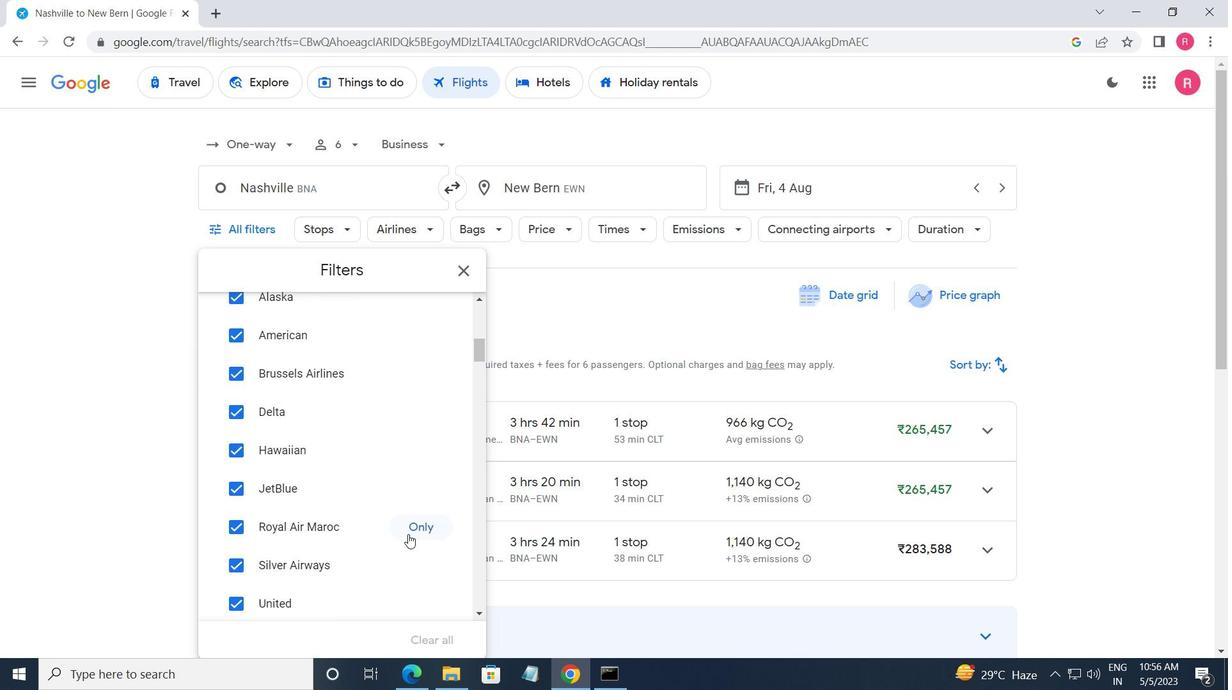 
Action: Mouse pressed left at (410, 529)
Screenshot: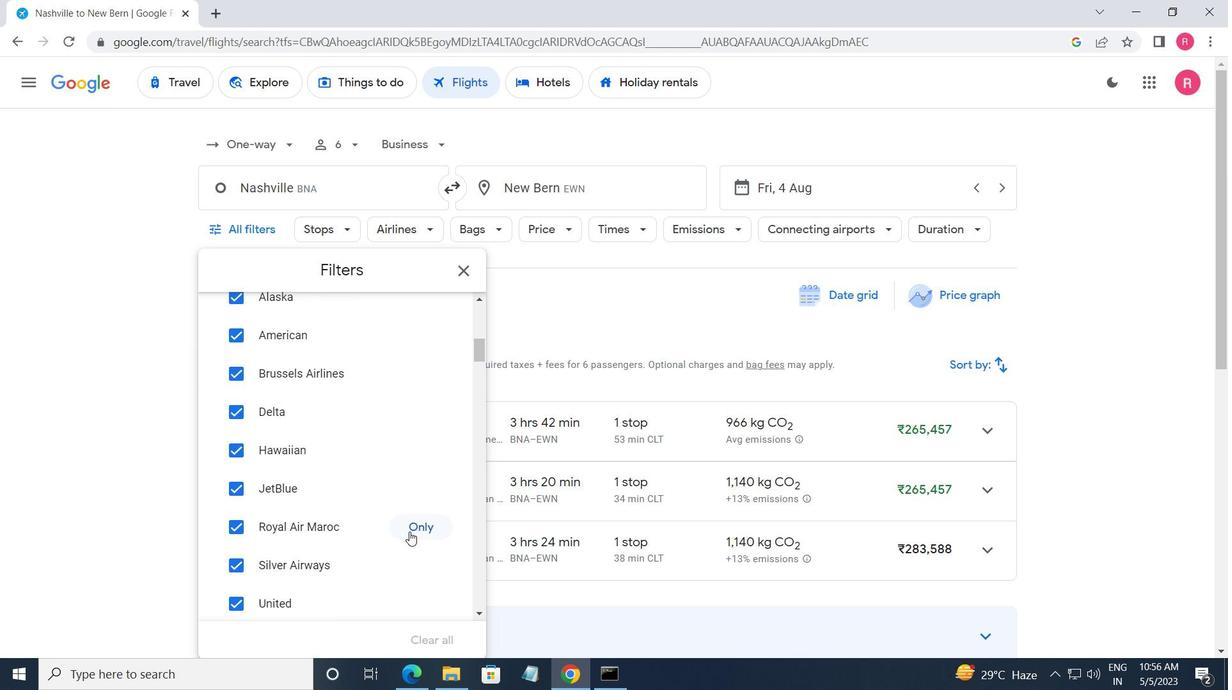 
Action: Mouse moved to (409, 531)
Screenshot: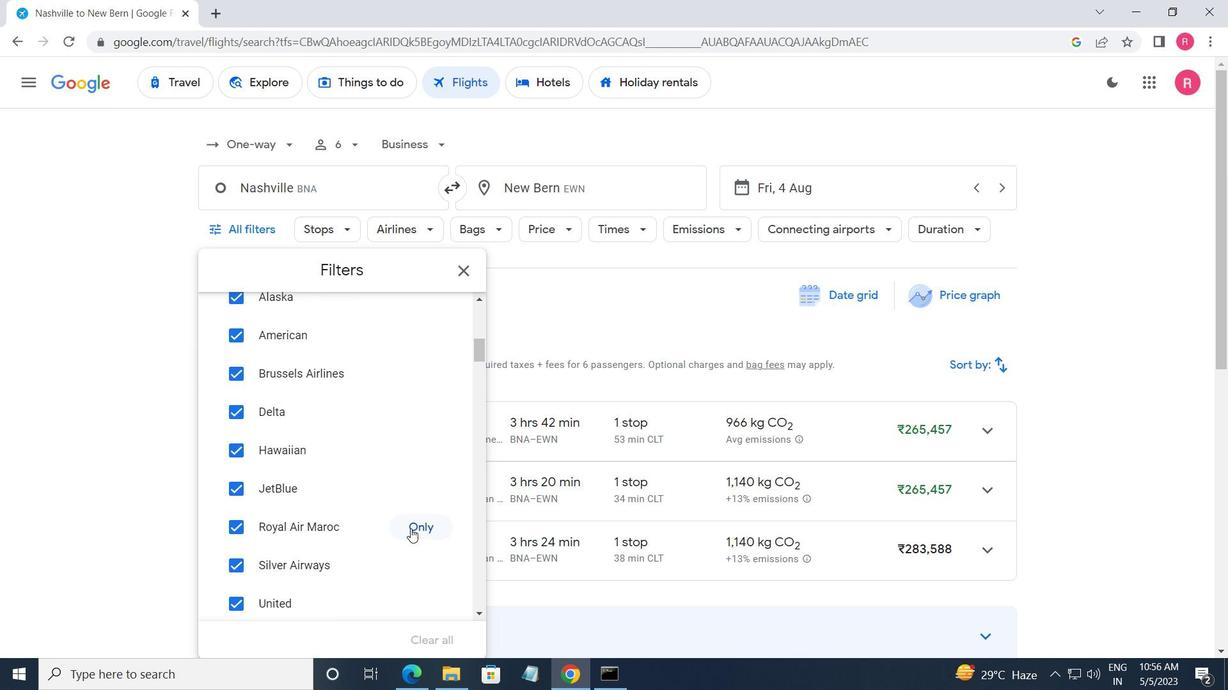 
Action: Mouse scrolled (409, 530) with delta (0, 0)
Screenshot: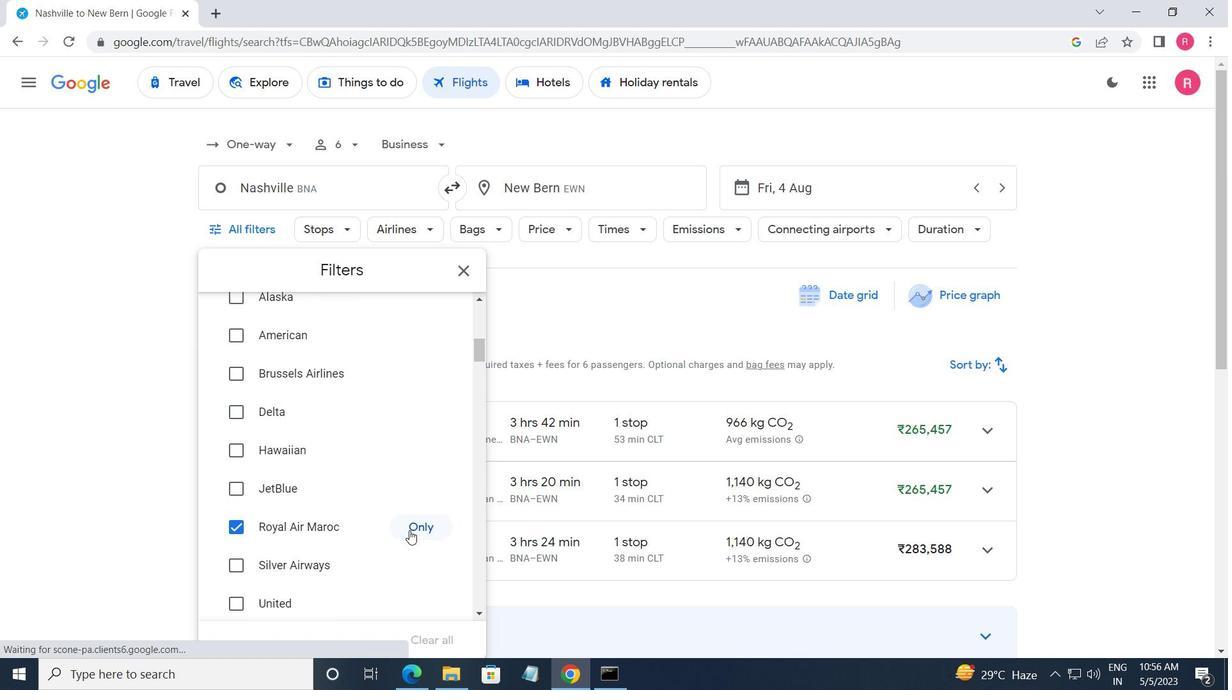
Action: Mouse scrolled (409, 530) with delta (0, 0)
Screenshot: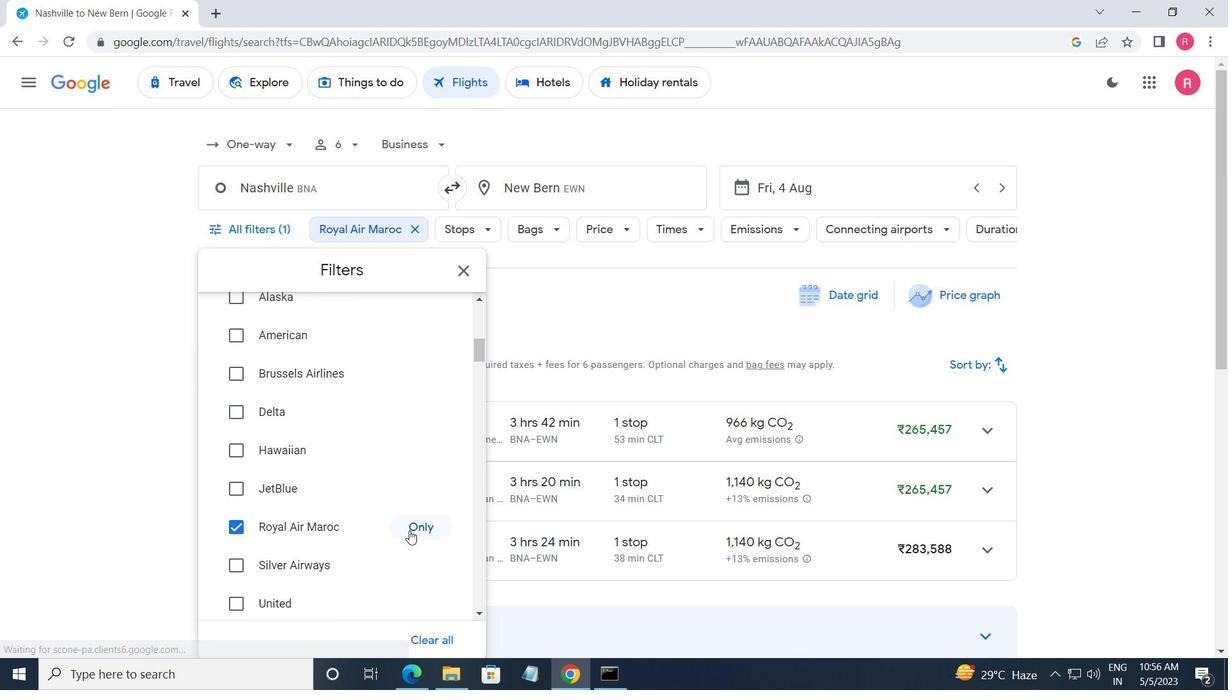 
Action: Mouse scrolled (409, 530) with delta (0, 0)
Screenshot: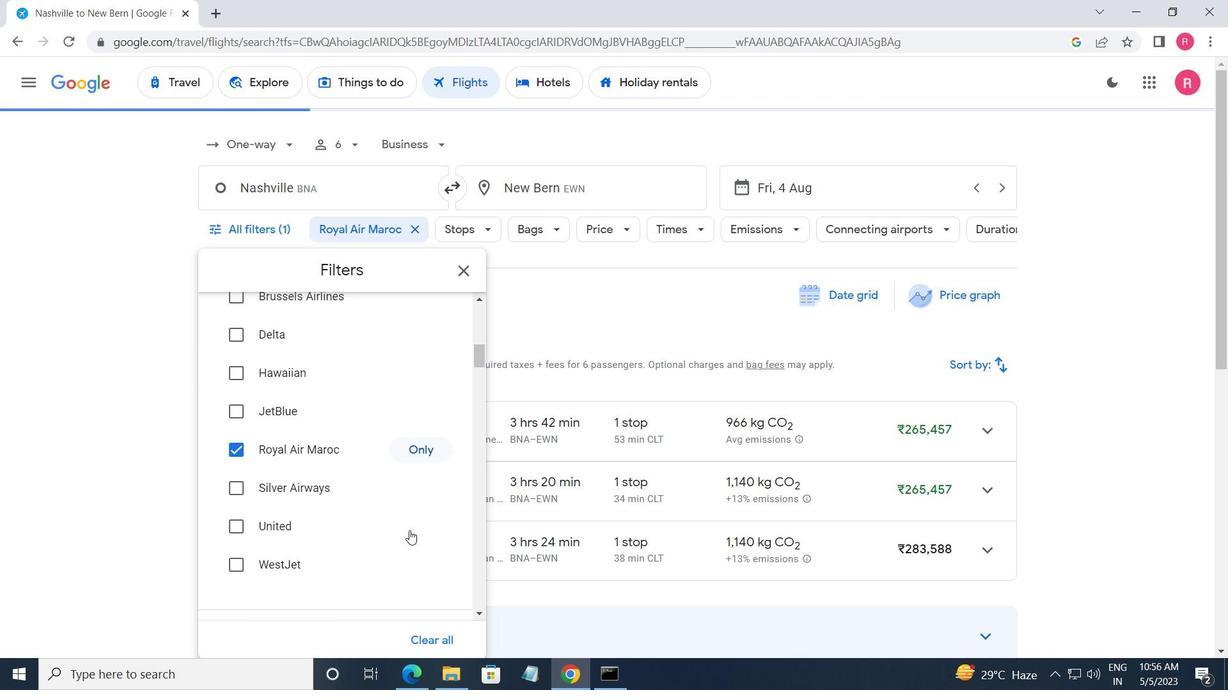 
Action: Mouse moved to (412, 521)
Screenshot: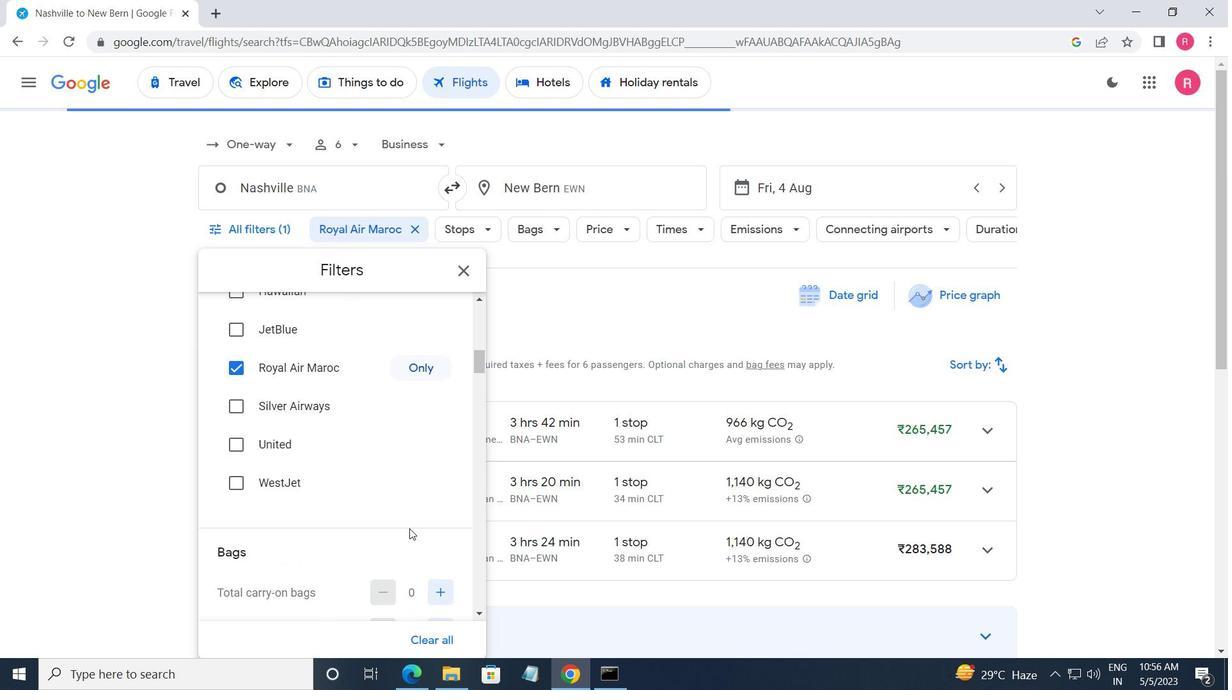 
Action: Mouse scrolled (412, 520) with delta (0, 0)
Screenshot: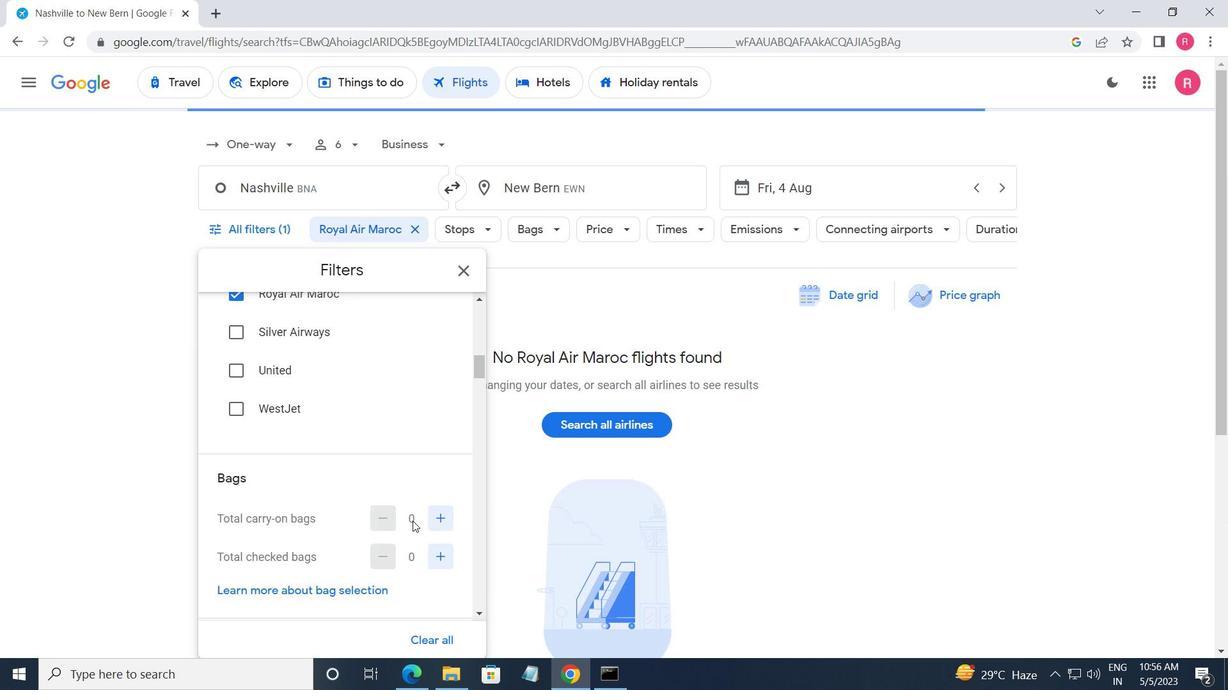
Action: Mouse moved to (442, 433)
Screenshot: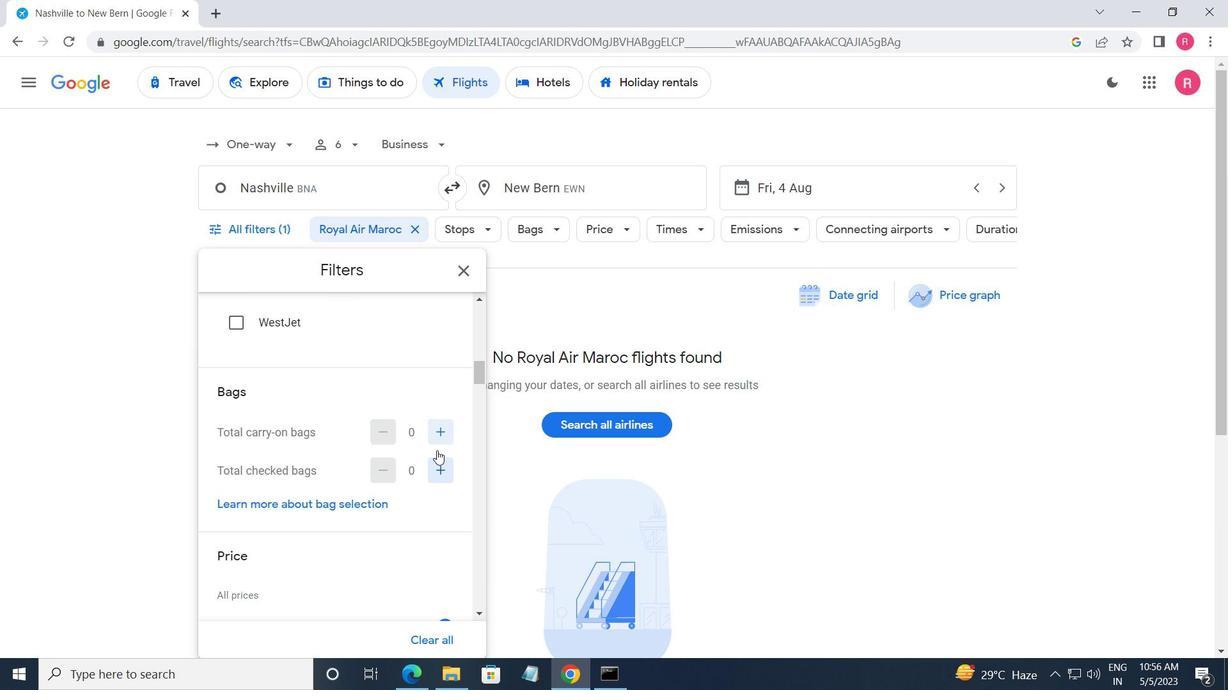 
Action: Mouse pressed left at (442, 433)
Screenshot: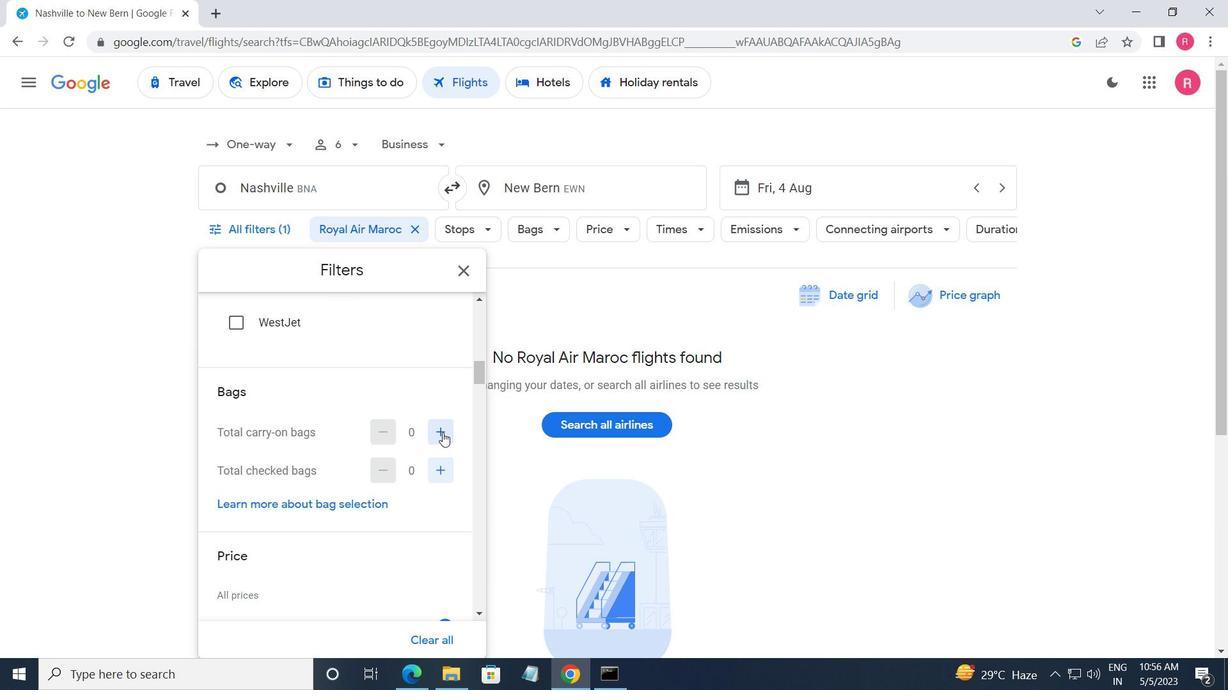 
Action: Mouse moved to (442, 433)
Screenshot: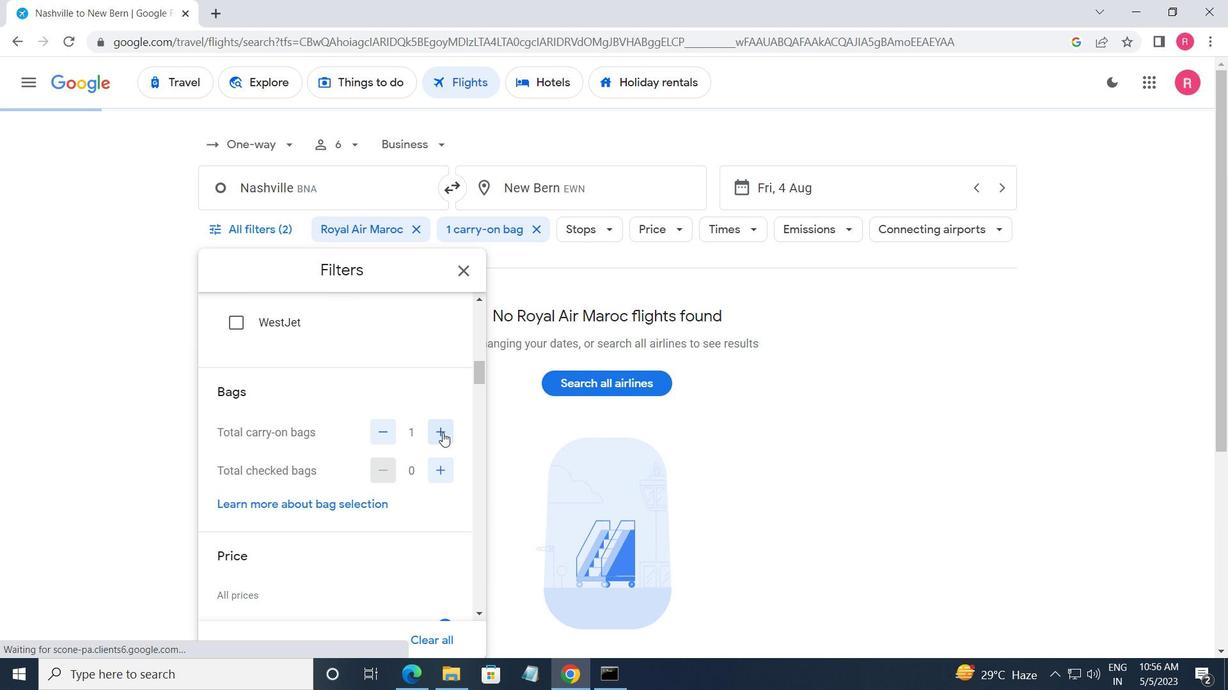 
Action: Mouse scrolled (442, 432) with delta (0, 0)
Screenshot: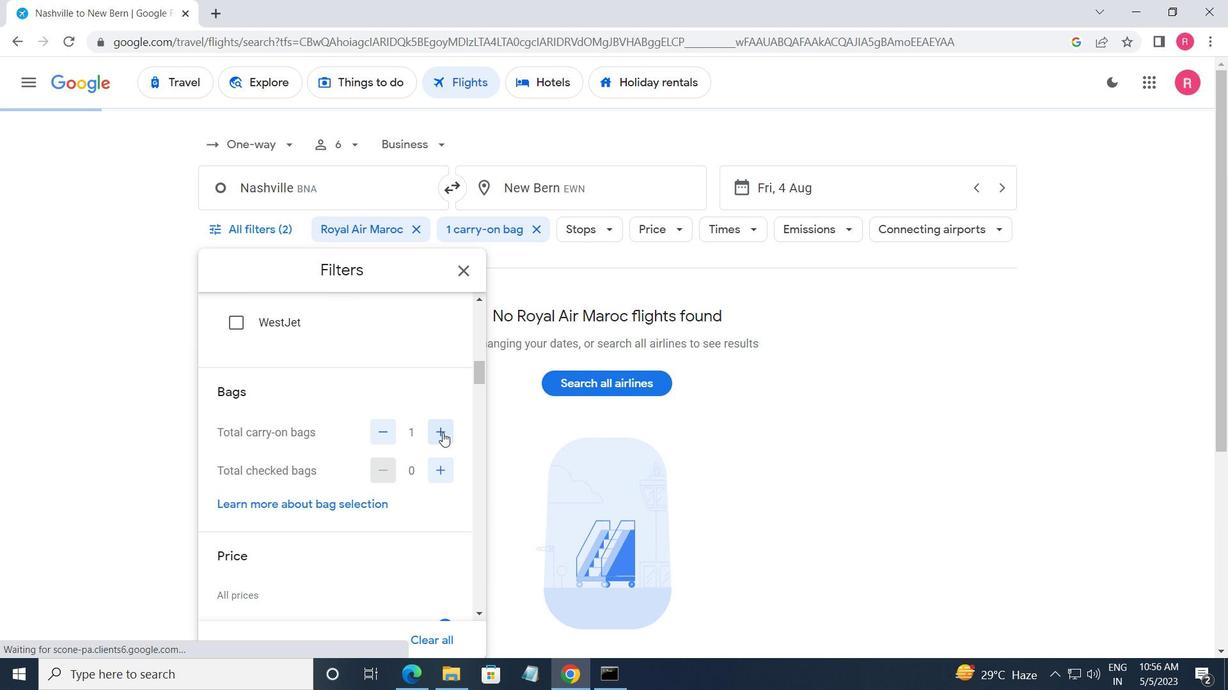 
Action: Mouse moved to (455, 541)
Screenshot: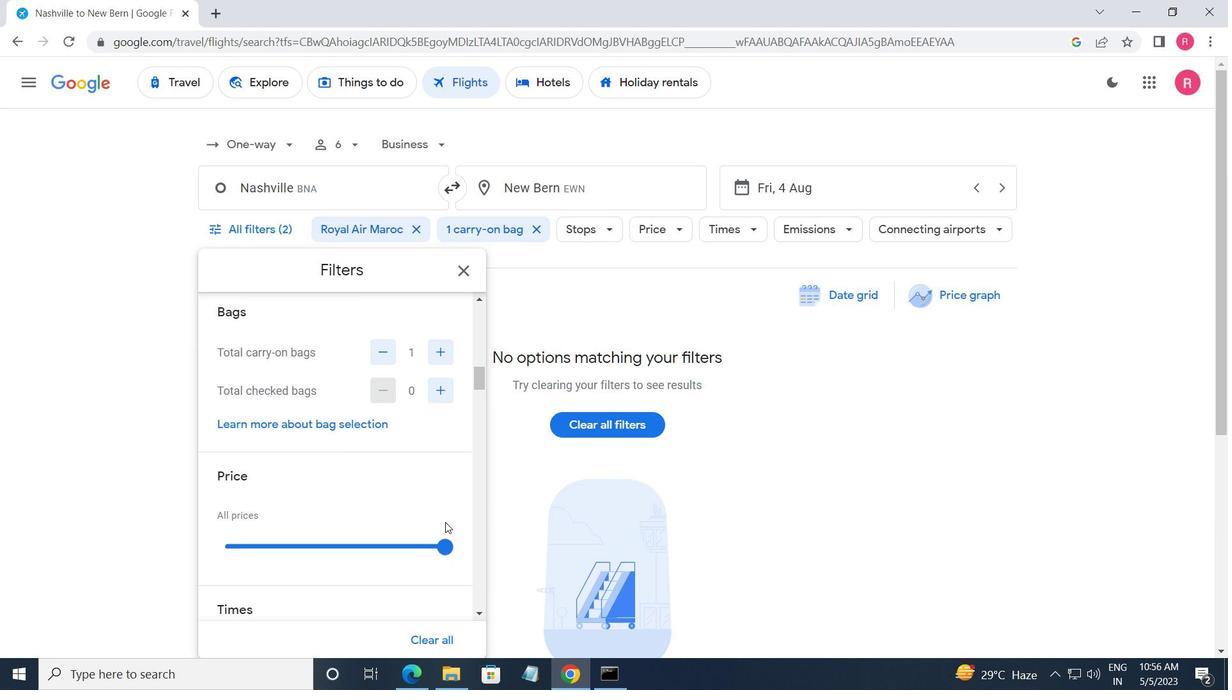 
Action: Mouse pressed left at (455, 541)
Screenshot: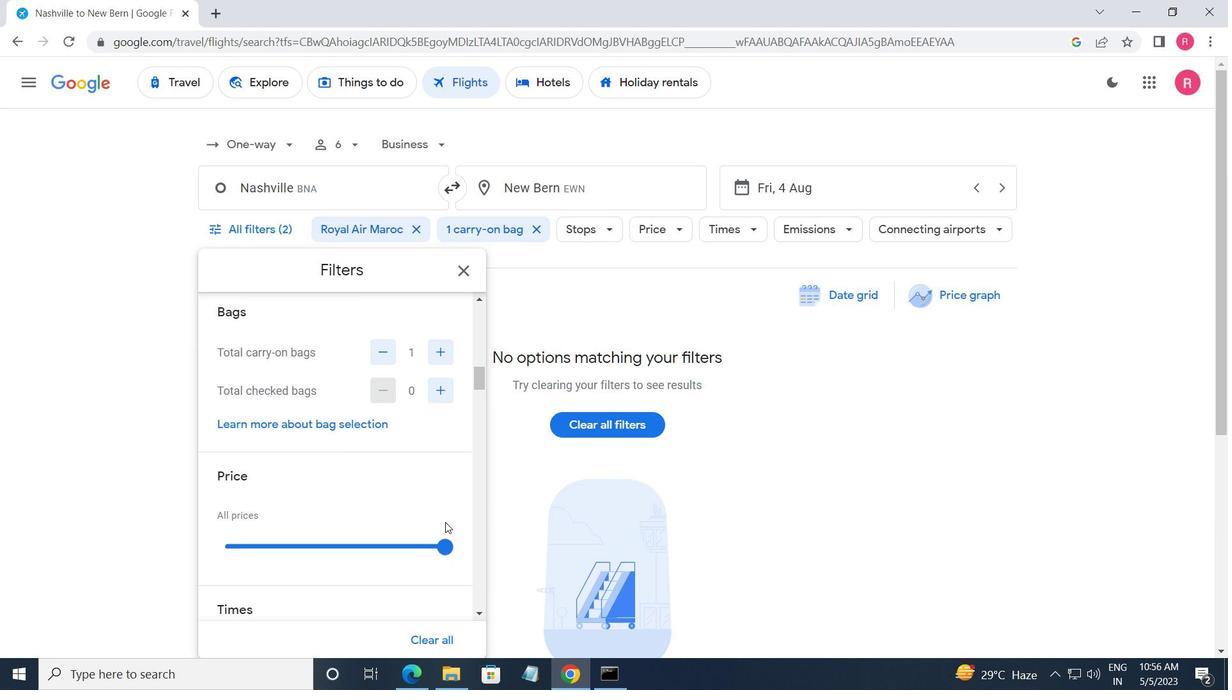 
Action: Mouse moved to (374, 531)
Screenshot: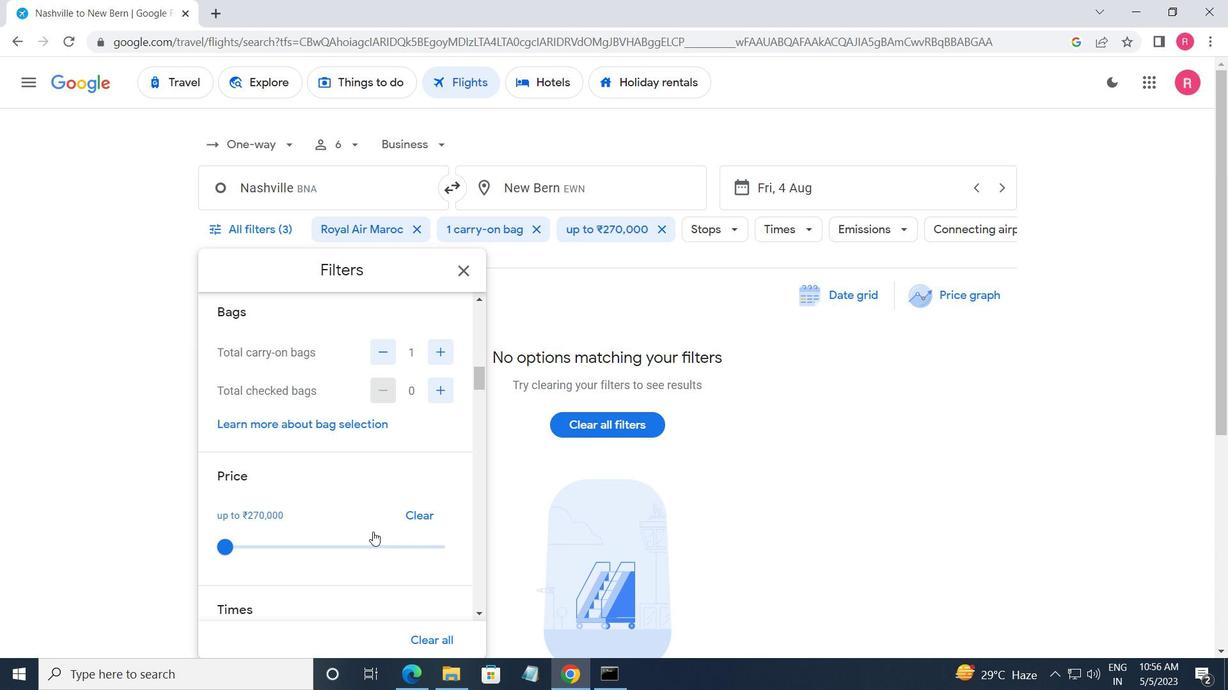
Action: Mouse scrolled (374, 531) with delta (0, 0)
Screenshot: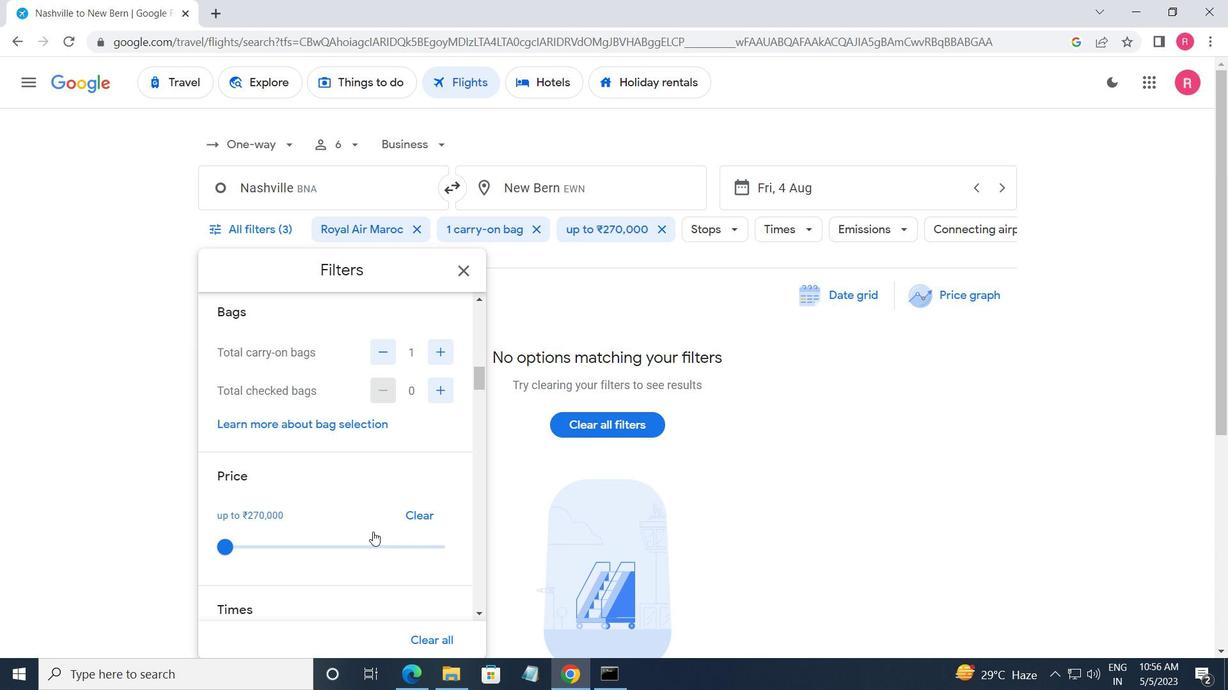 
Action: Mouse scrolled (374, 531) with delta (0, 0)
Screenshot: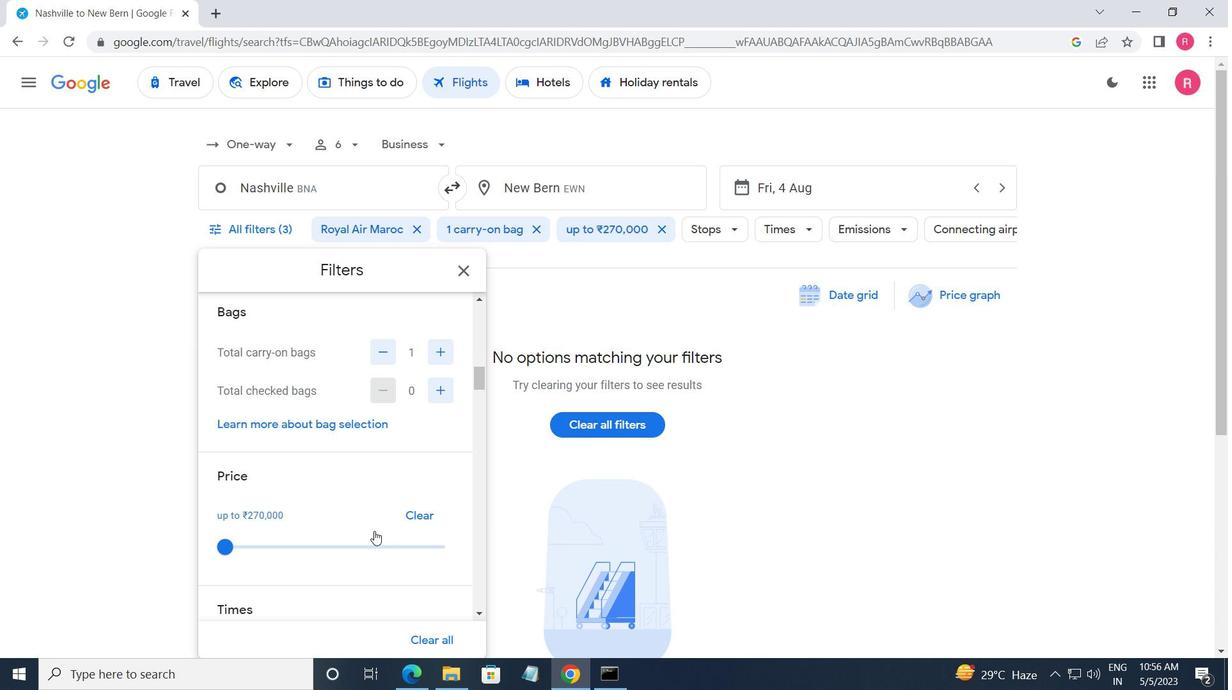 
Action: Mouse moved to (234, 561)
Screenshot: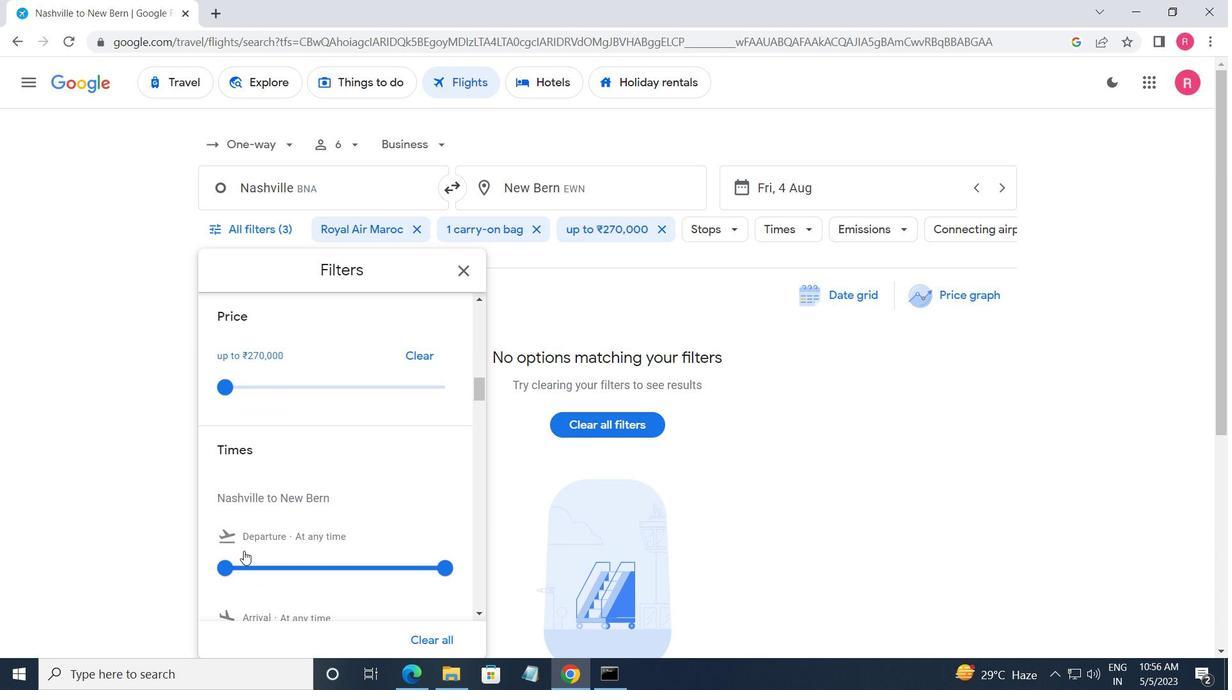 
Action: Mouse pressed left at (234, 561)
Screenshot: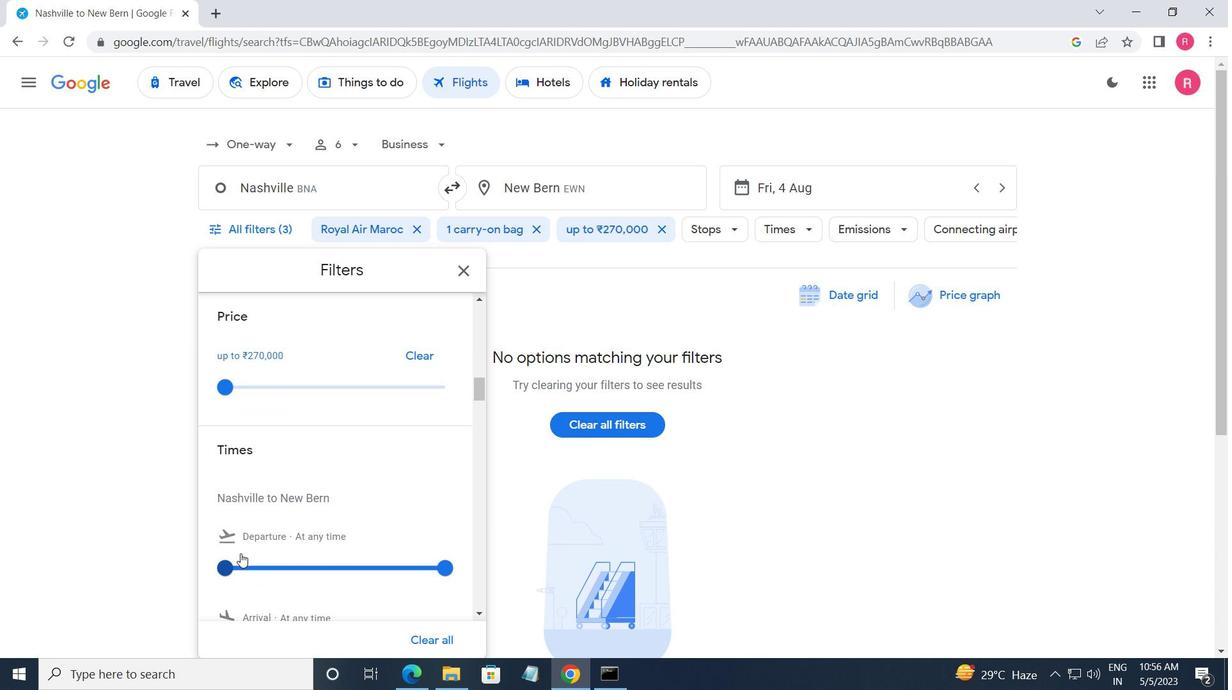 
Action: Mouse moved to (447, 566)
Screenshot: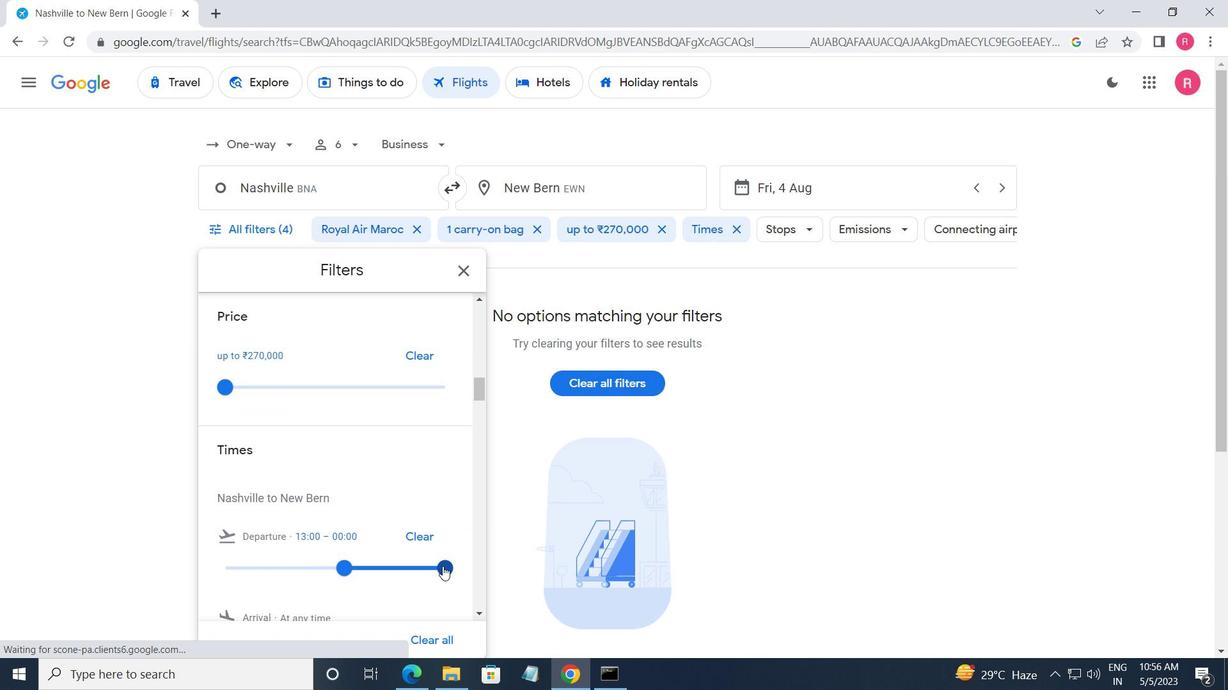 
Action: Mouse pressed left at (447, 566)
Screenshot: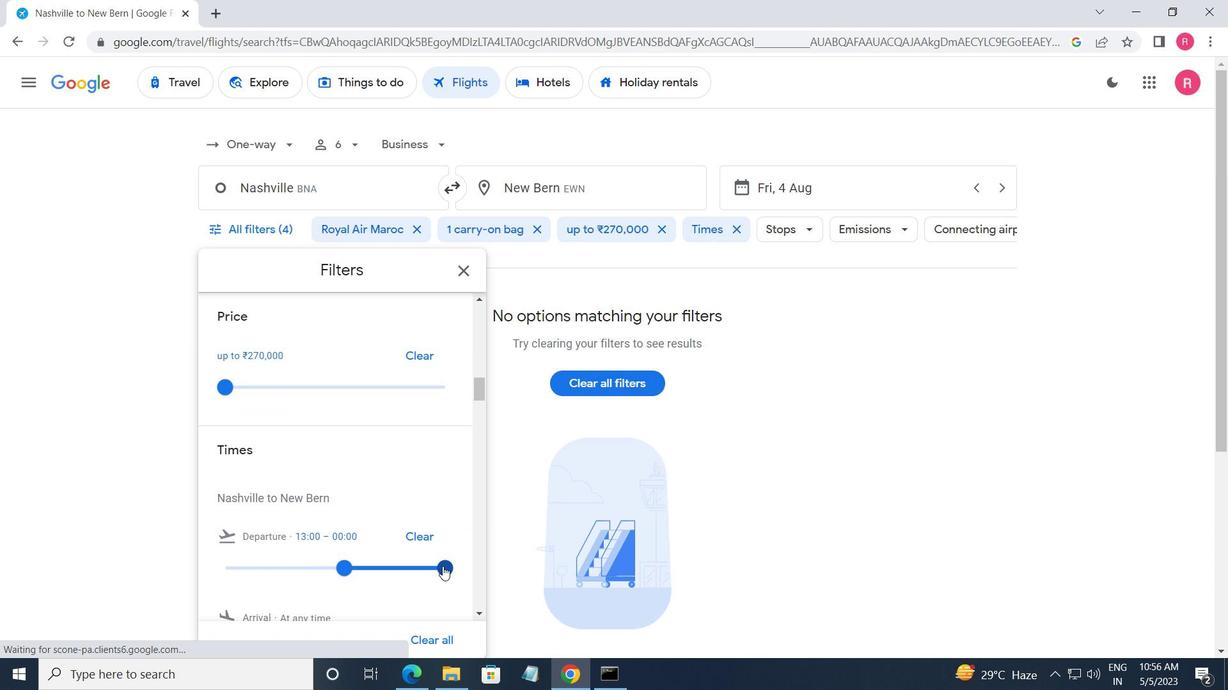 
Action: Mouse moved to (463, 269)
Screenshot: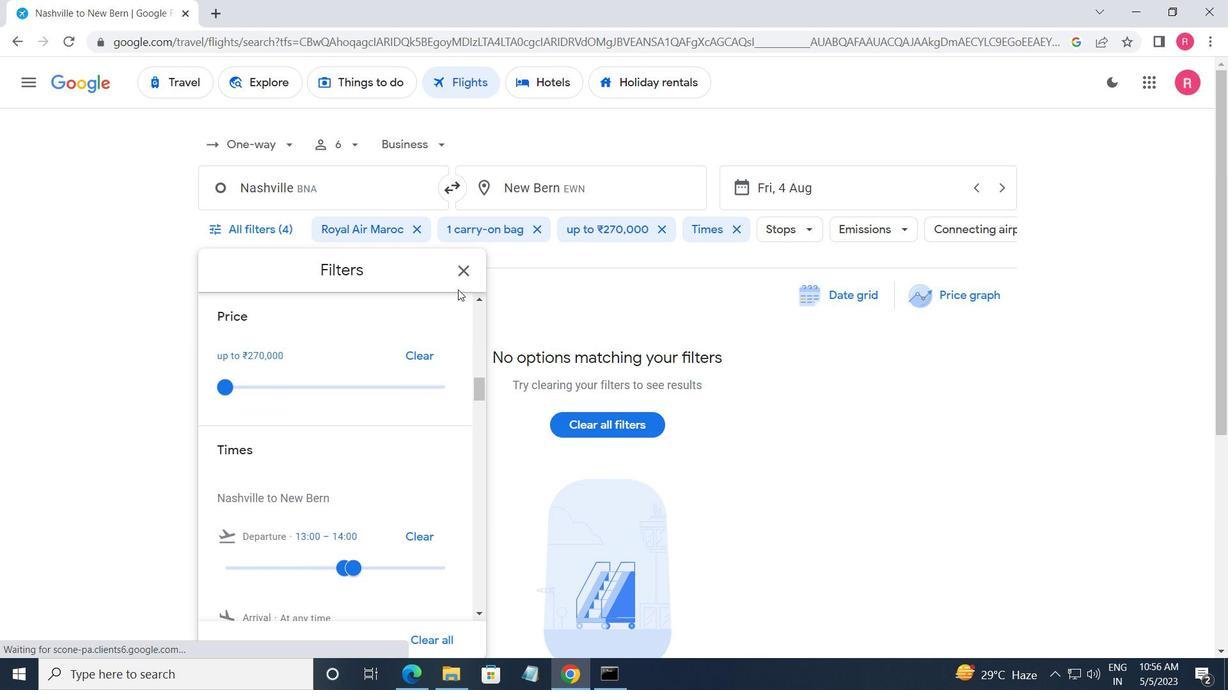 
Action: Mouse pressed left at (463, 269)
Screenshot: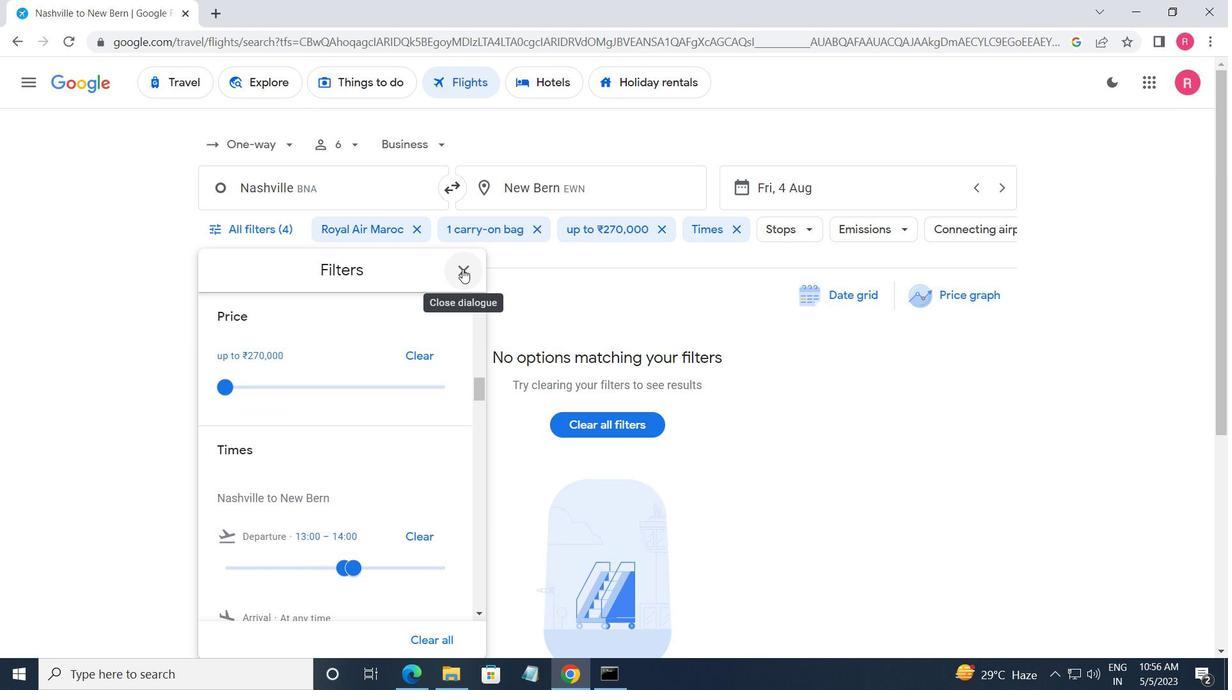 
